 Task: Find connections with filter location Calais with filter topic #Marketswith filter profile language German with filter current company Worldpanel by Kantar with filter school Nagpur University with filter industry Market Research with filter service category Resume Writing with filter keywords title Mover
Action: Mouse moved to (491, 66)
Screenshot: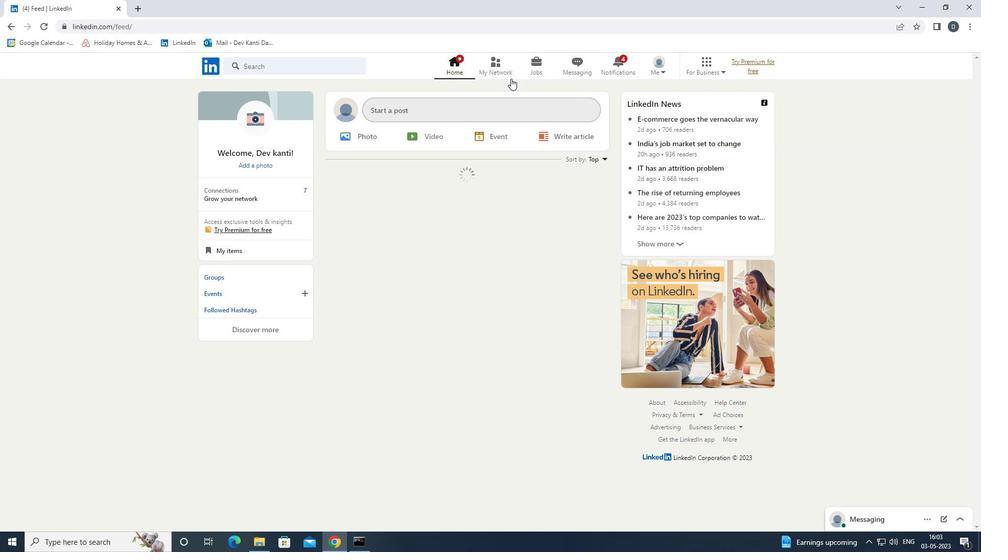 
Action: Mouse pressed left at (491, 66)
Screenshot: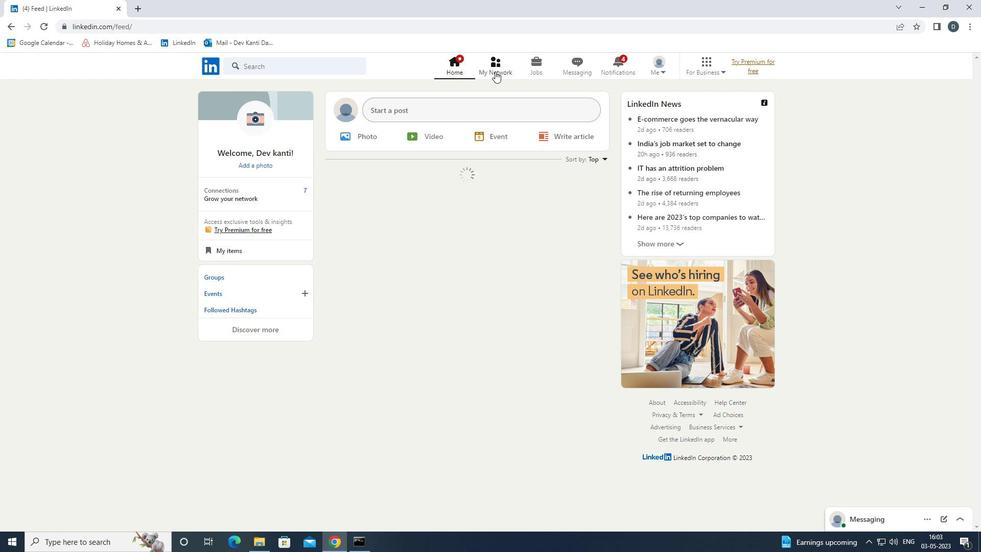 
Action: Mouse moved to (337, 121)
Screenshot: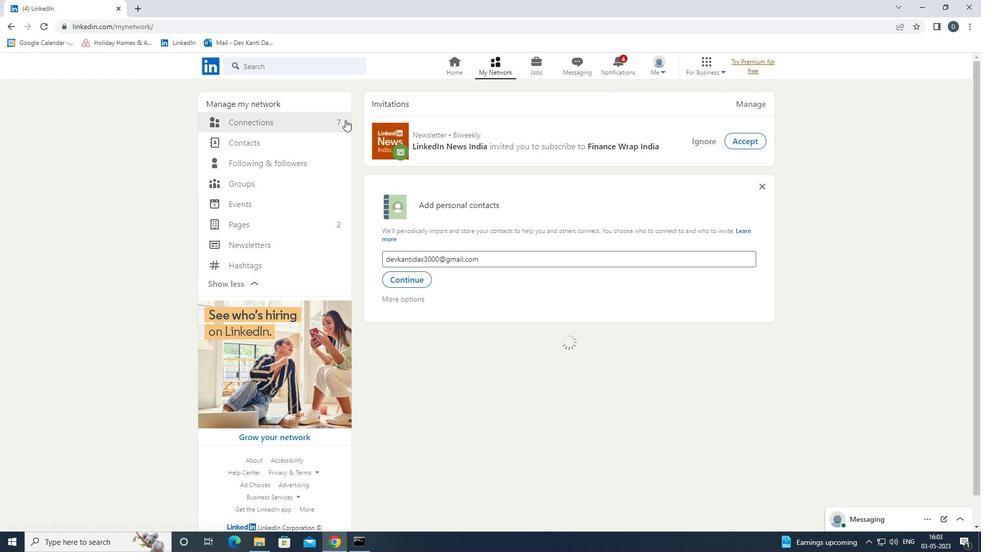 
Action: Mouse pressed left at (337, 121)
Screenshot: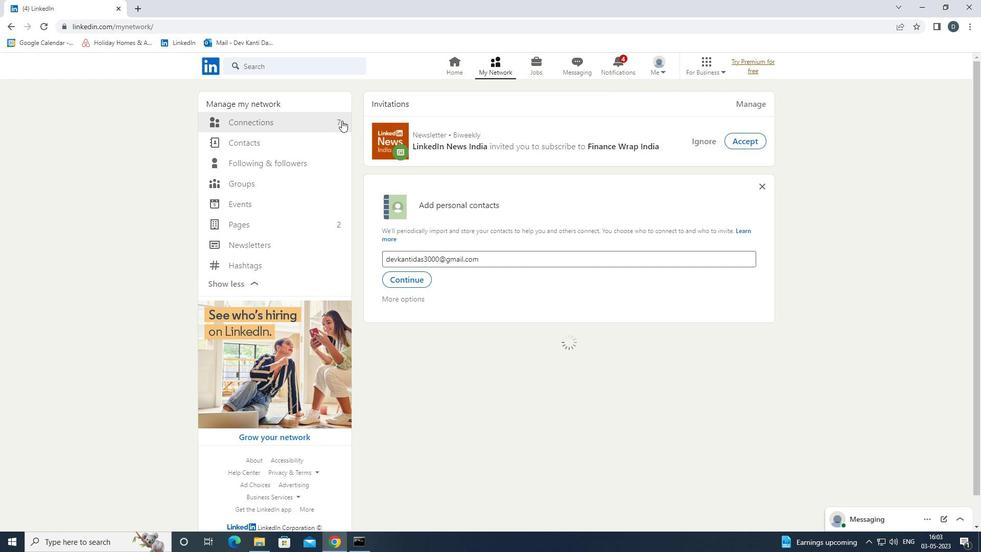 
Action: Mouse moved to (578, 118)
Screenshot: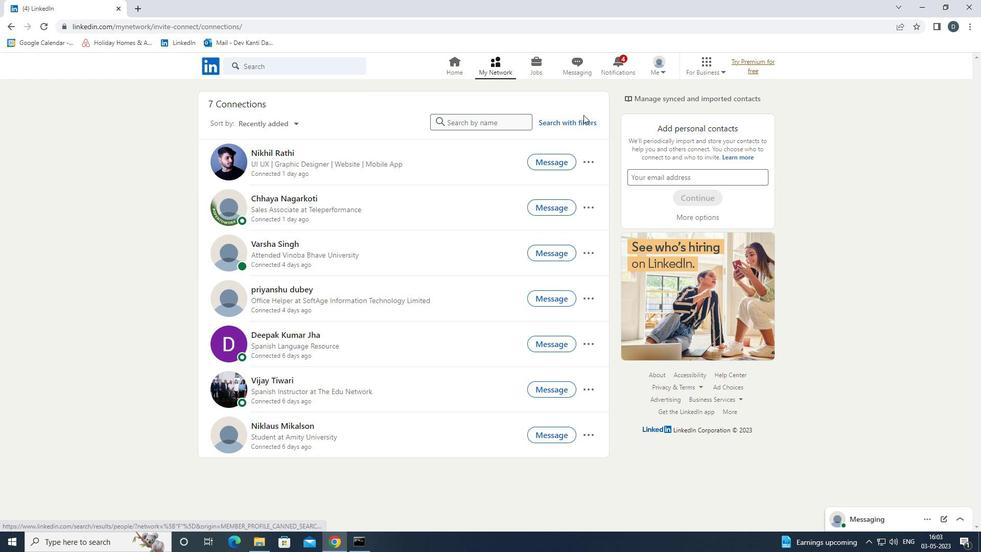 
Action: Mouse pressed left at (578, 118)
Screenshot: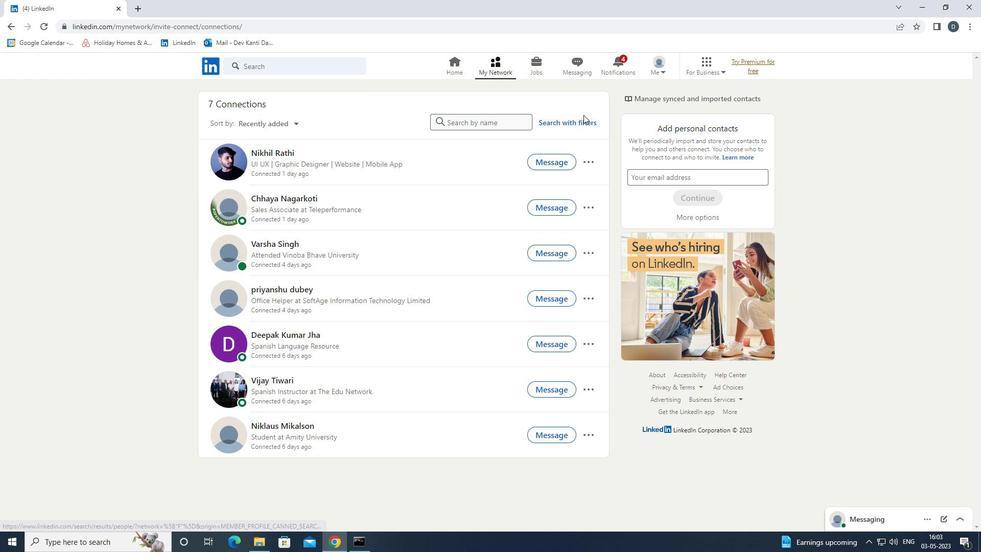
Action: Mouse moved to (518, 94)
Screenshot: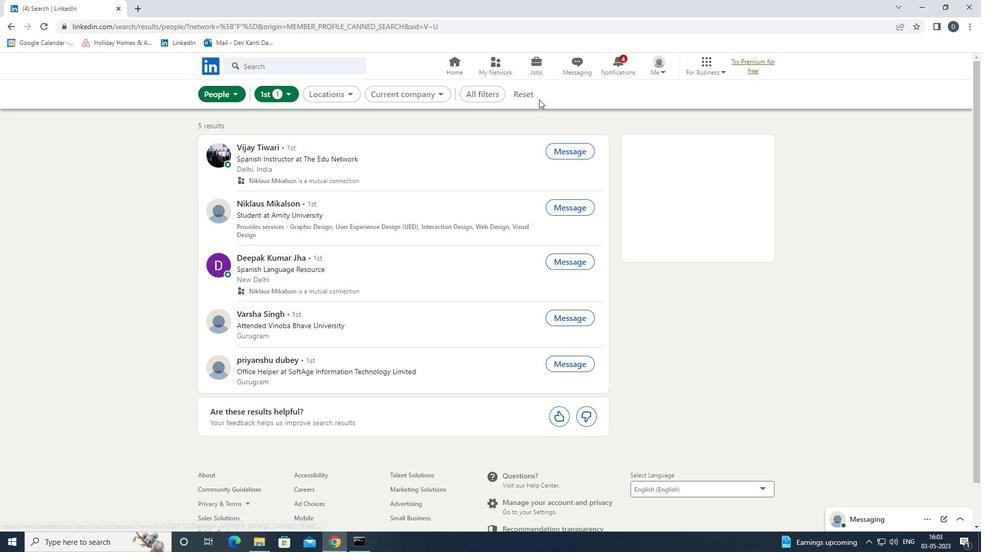 
Action: Mouse pressed left at (518, 94)
Screenshot: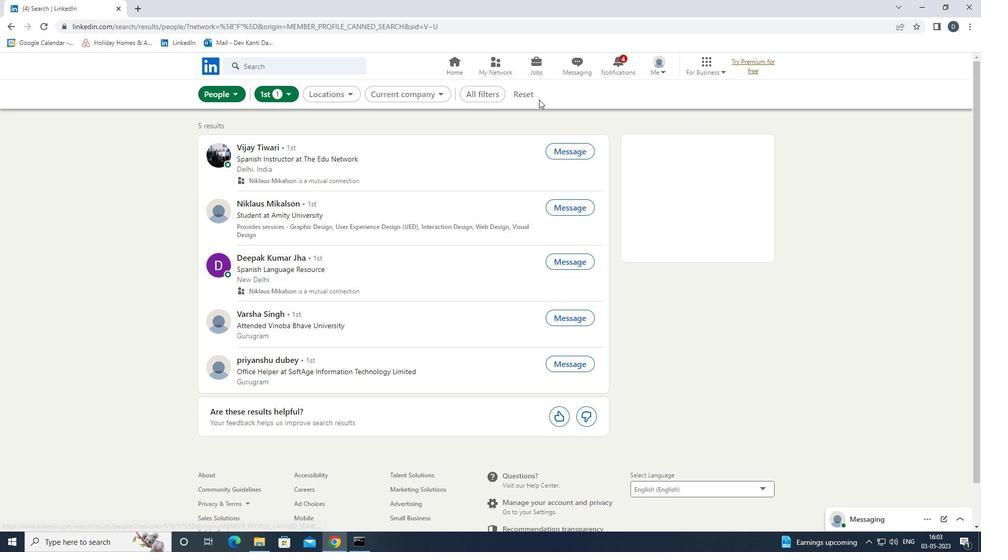 
Action: Mouse moved to (516, 96)
Screenshot: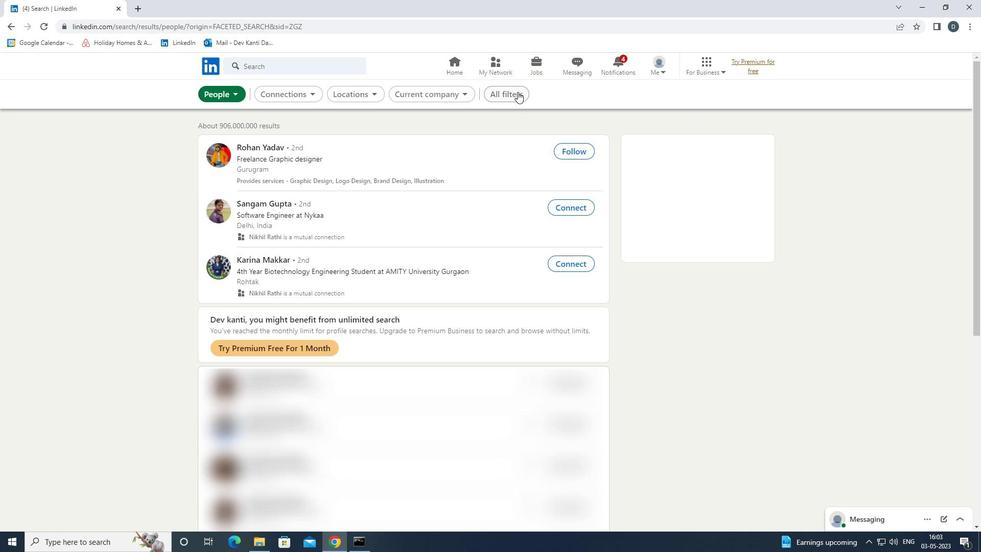 
Action: Mouse pressed left at (516, 96)
Screenshot: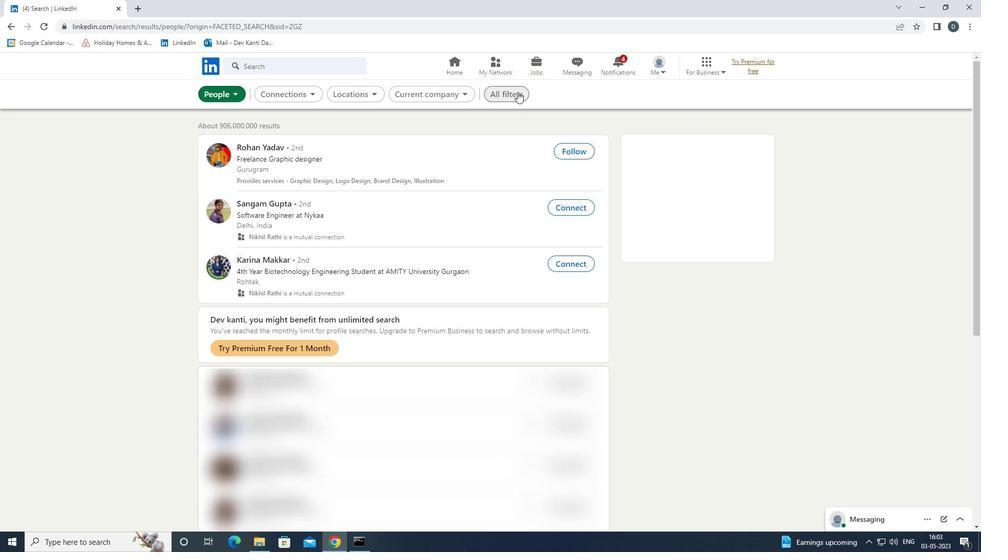 
Action: Mouse moved to (832, 314)
Screenshot: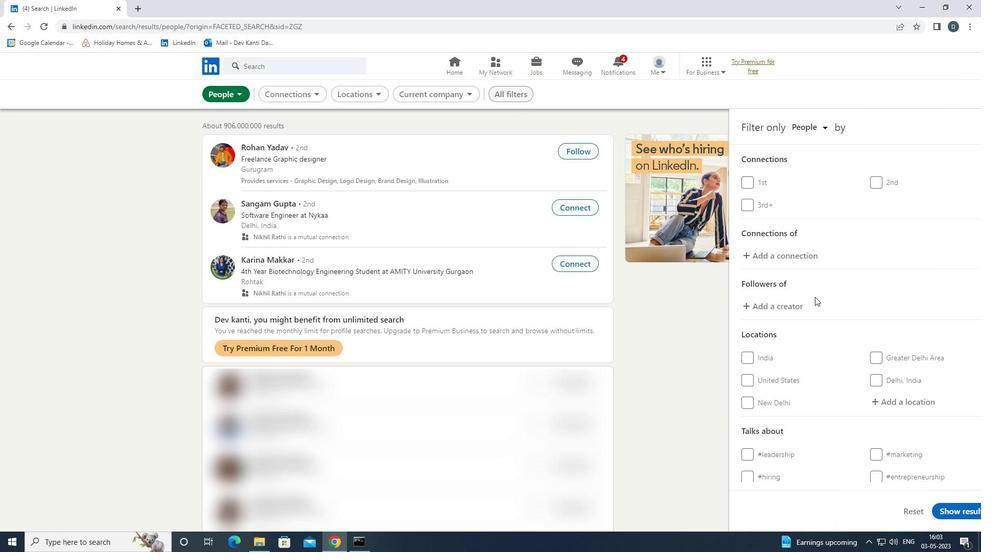 
Action: Mouse scrolled (832, 314) with delta (0, 0)
Screenshot: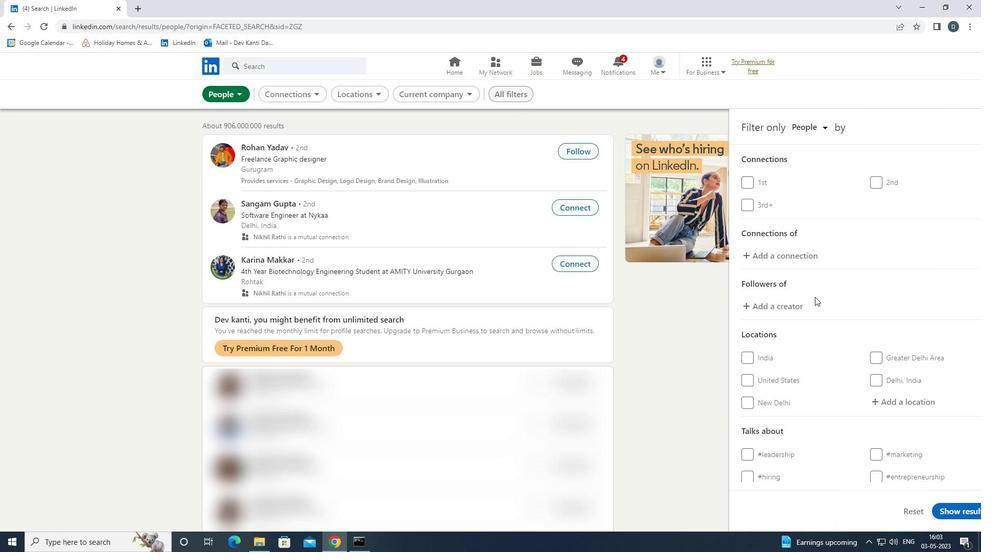 
Action: Mouse moved to (833, 315)
Screenshot: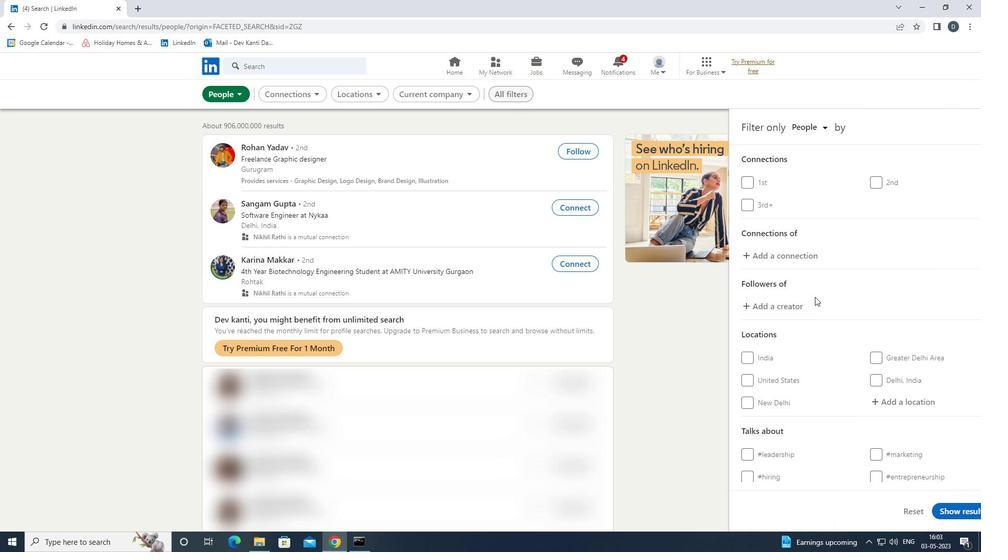 
Action: Mouse scrolled (833, 315) with delta (0, 0)
Screenshot: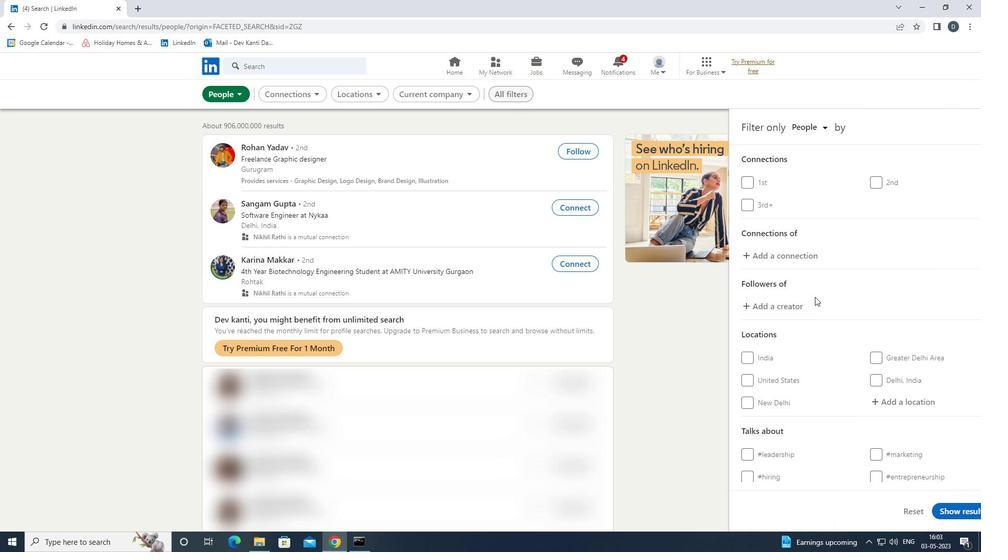 
Action: Mouse moved to (890, 290)
Screenshot: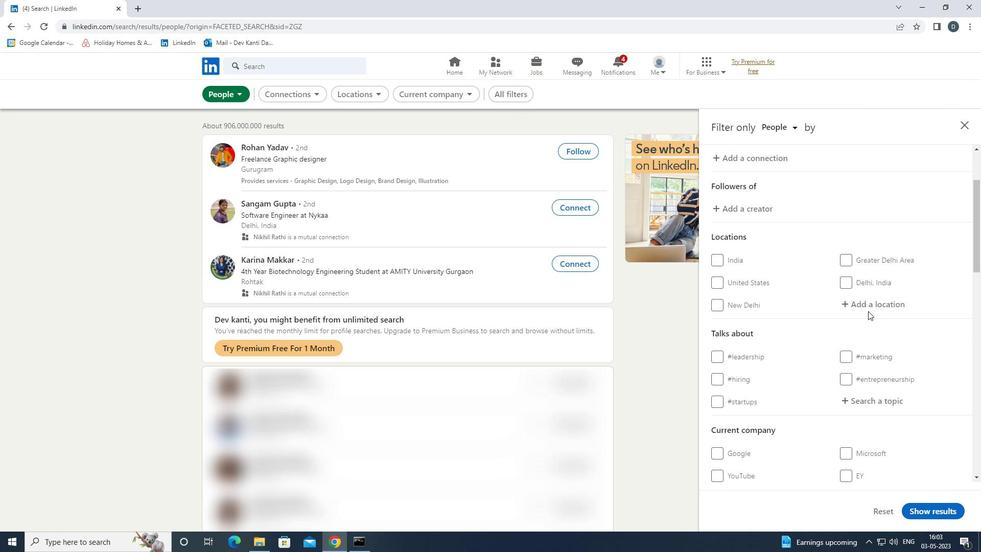 
Action: Mouse pressed left at (890, 290)
Screenshot: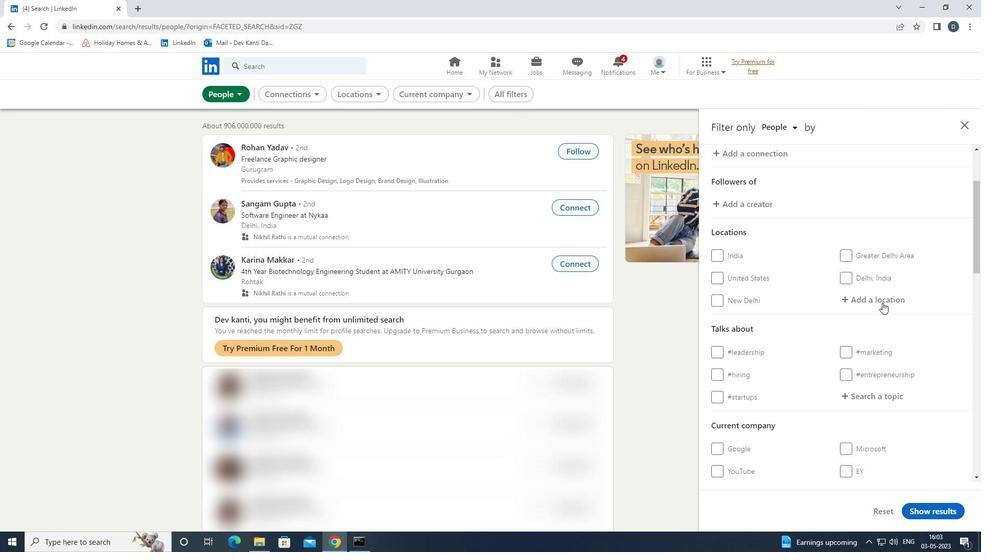 
Action: Mouse moved to (852, 300)
Screenshot: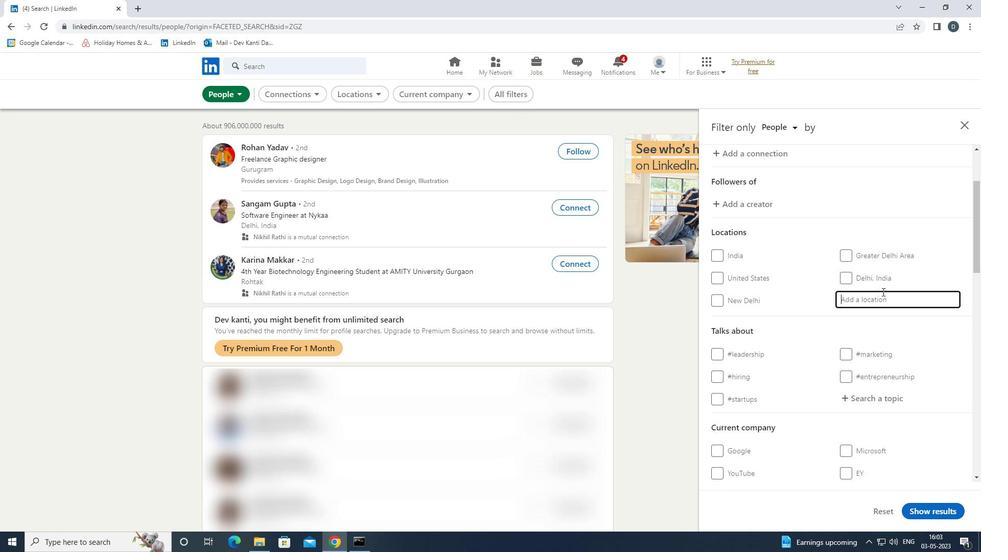 
Action: Key pressed <Key.shift>CALAIS<Key.down><Key.enter>
Screenshot: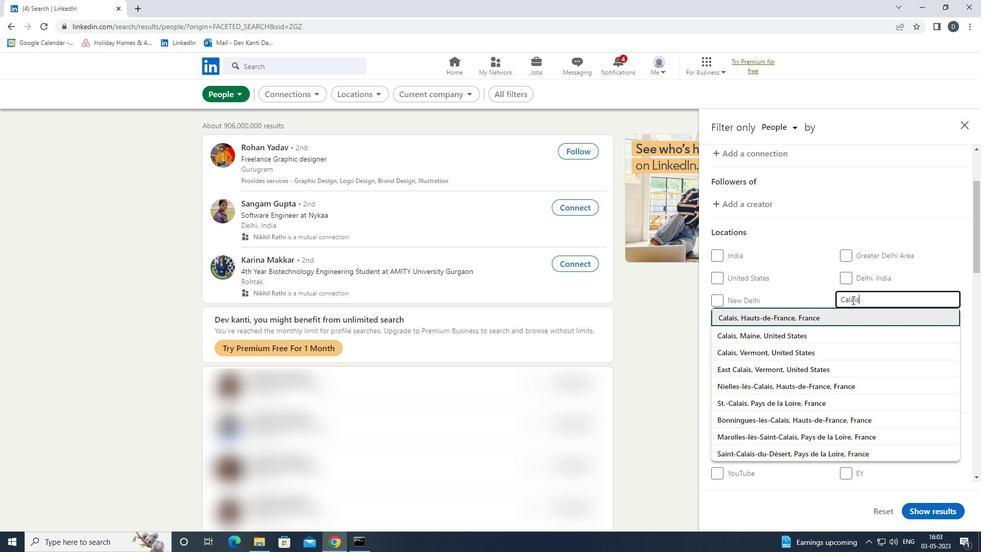 
Action: Mouse moved to (852, 427)
Screenshot: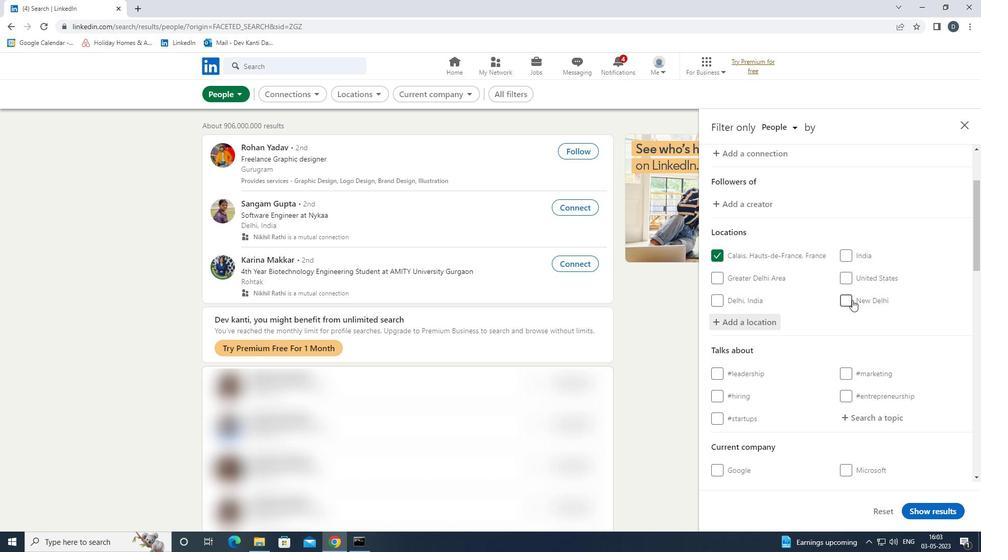 
Action: Mouse scrolled (852, 426) with delta (0, 0)
Screenshot: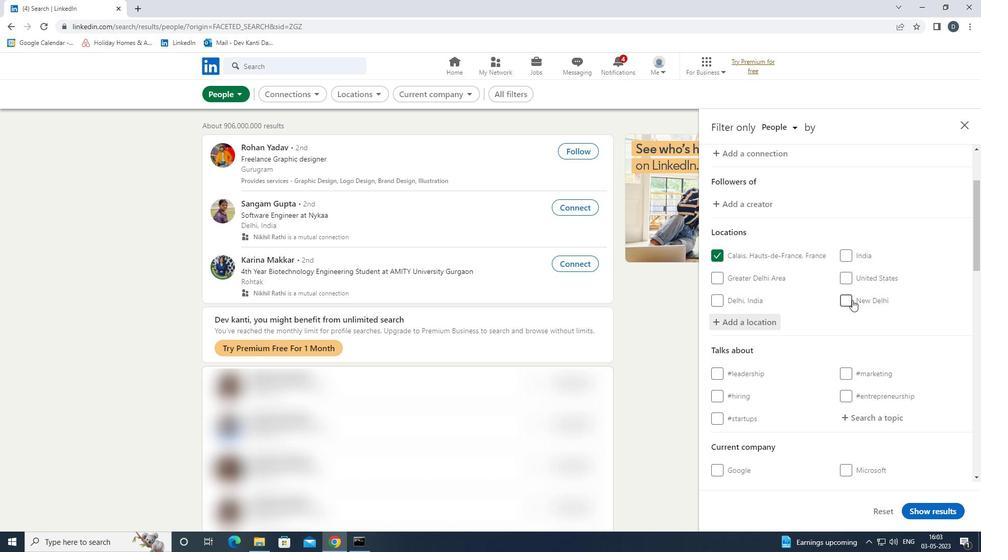 
Action: Mouse moved to (870, 369)
Screenshot: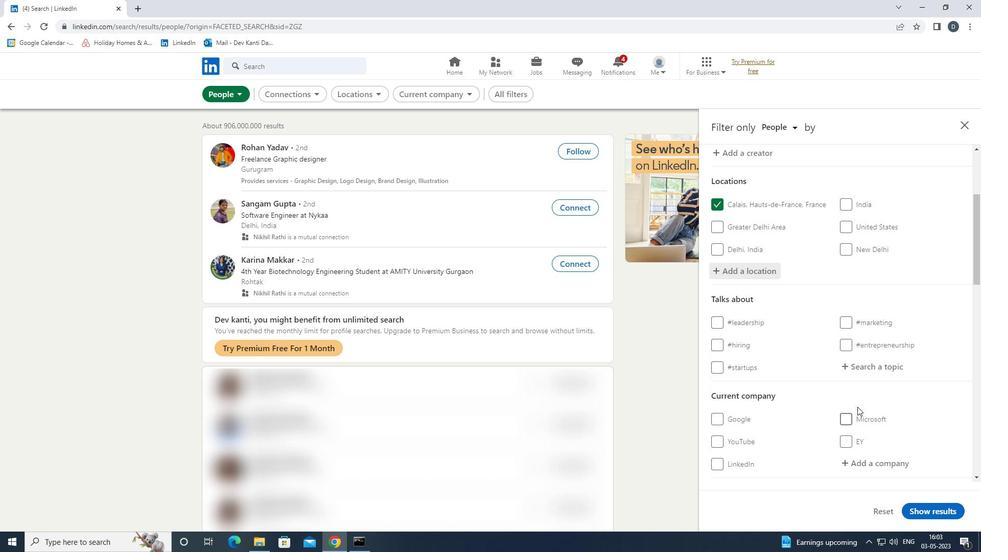 
Action: Mouse pressed left at (870, 369)
Screenshot: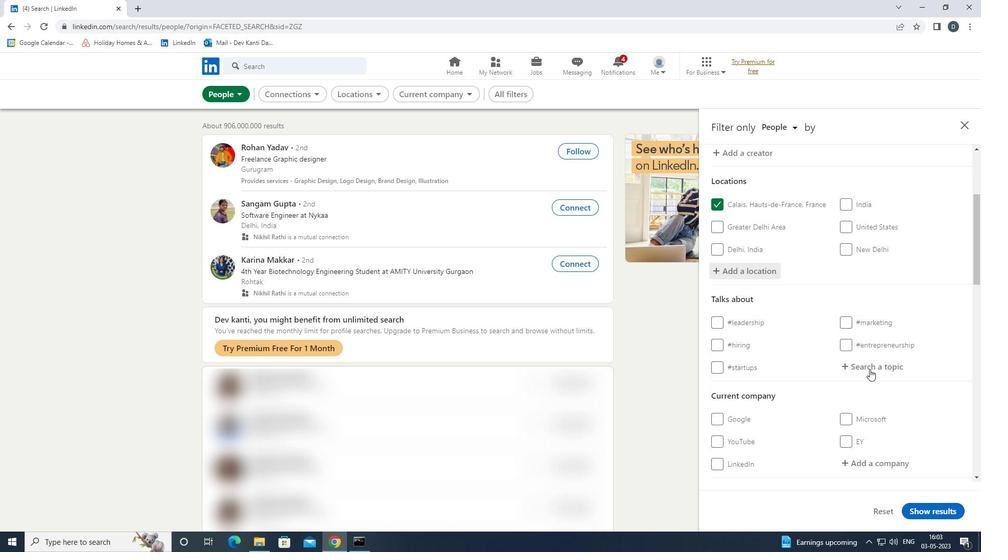 
Action: Key pressed <Key.shift>MARKETS<Key.down><Key.enter>
Screenshot: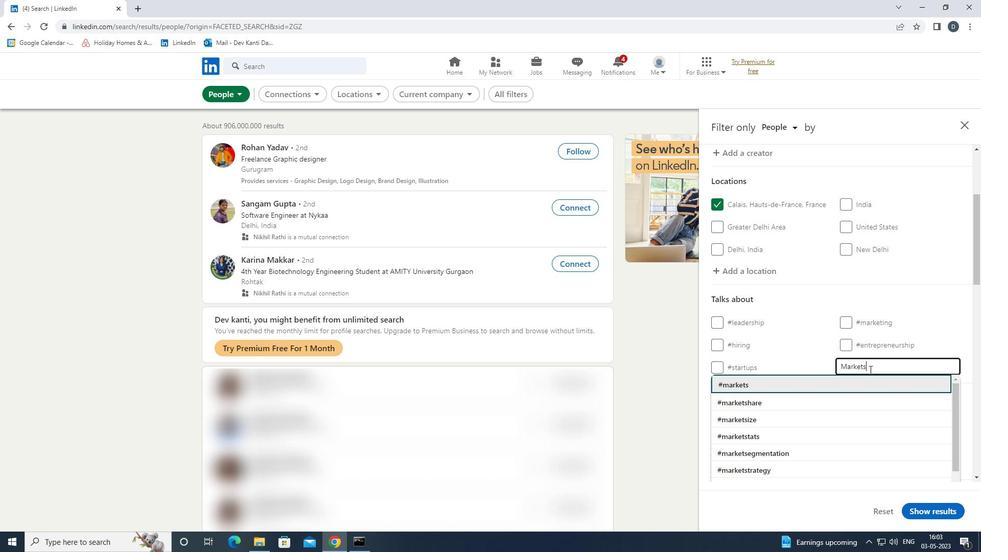 
Action: Mouse moved to (872, 372)
Screenshot: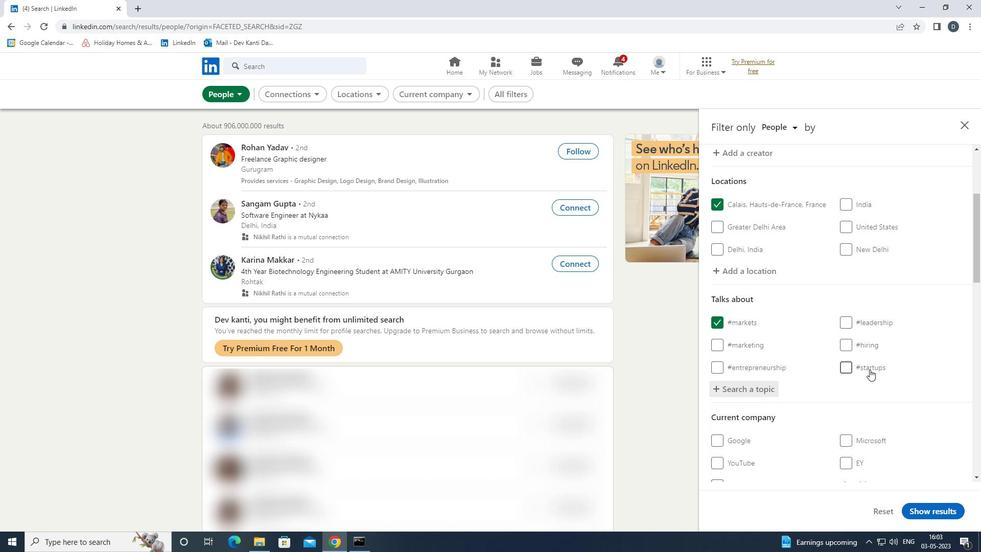 
Action: Mouse scrolled (872, 371) with delta (0, 0)
Screenshot: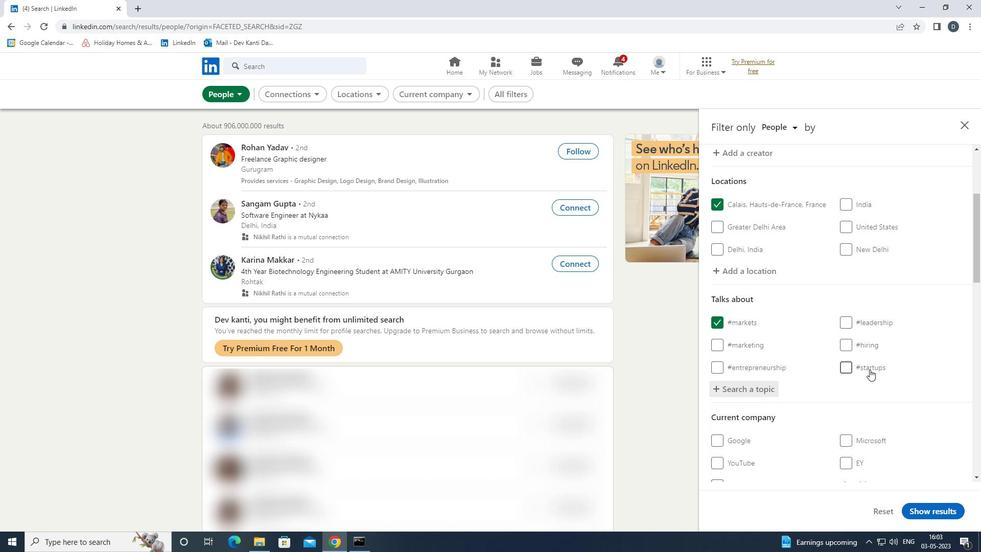 
Action: Mouse moved to (873, 373)
Screenshot: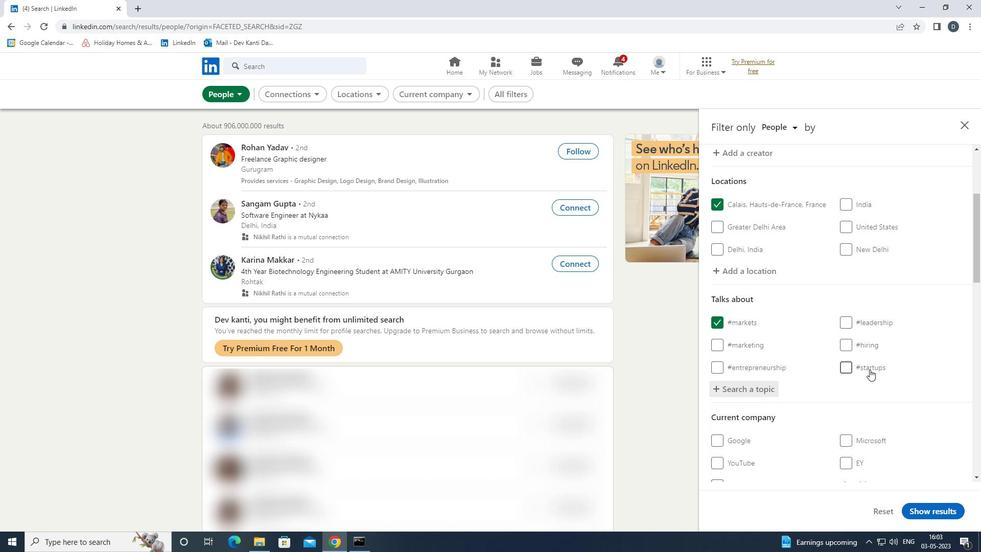 
Action: Mouse scrolled (873, 372) with delta (0, 0)
Screenshot: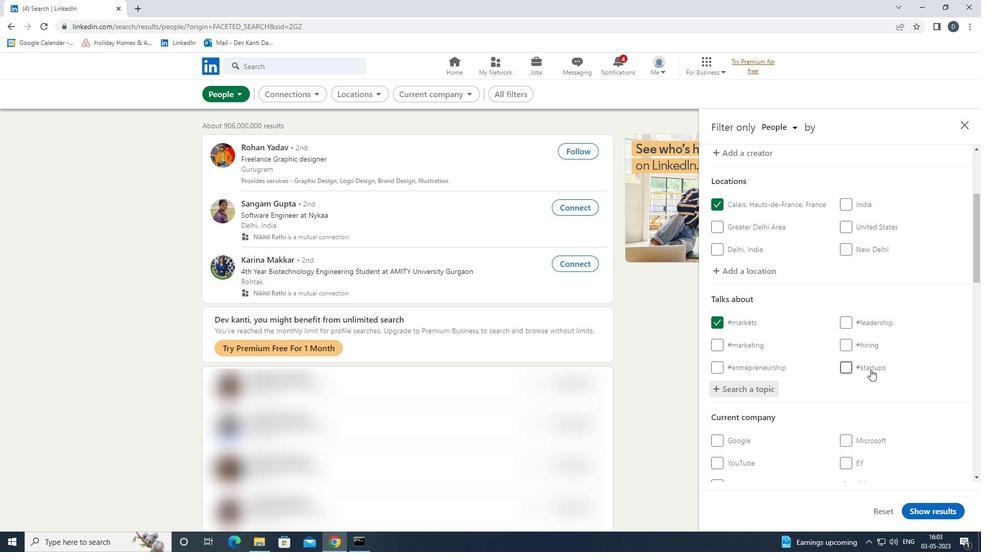 
Action: Mouse scrolled (873, 372) with delta (0, 0)
Screenshot: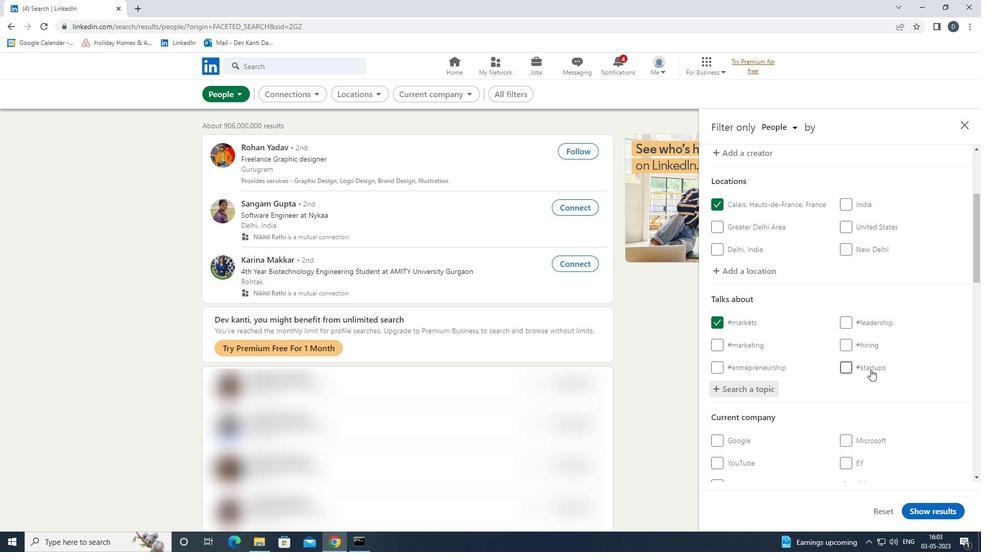
Action: Mouse scrolled (873, 372) with delta (0, 0)
Screenshot: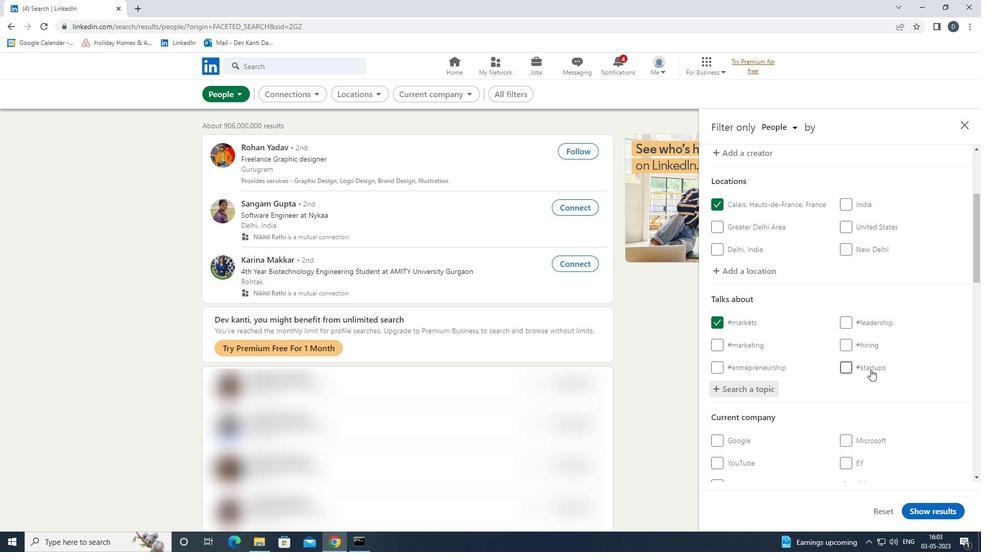 
Action: Mouse moved to (873, 373)
Screenshot: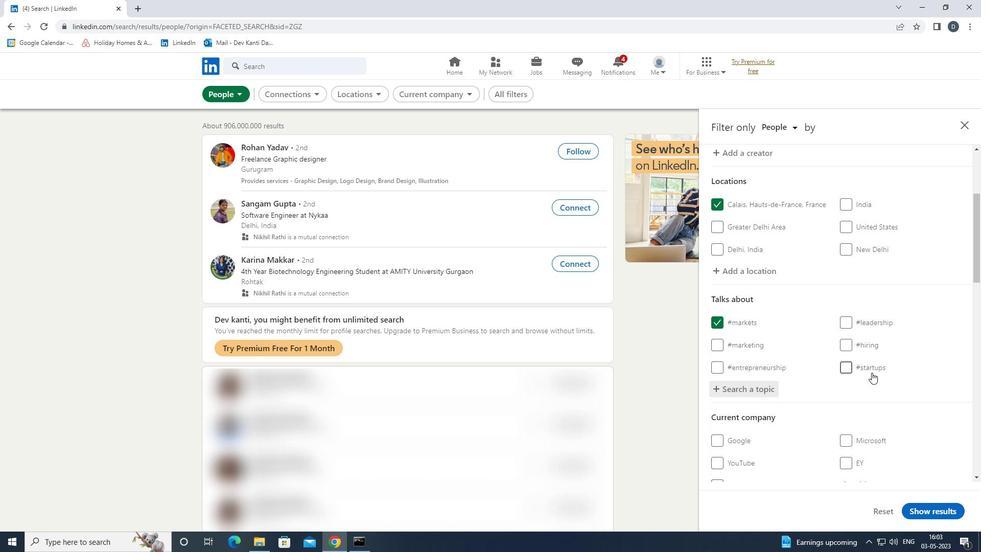 
Action: Mouse scrolled (873, 372) with delta (0, 0)
Screenshot: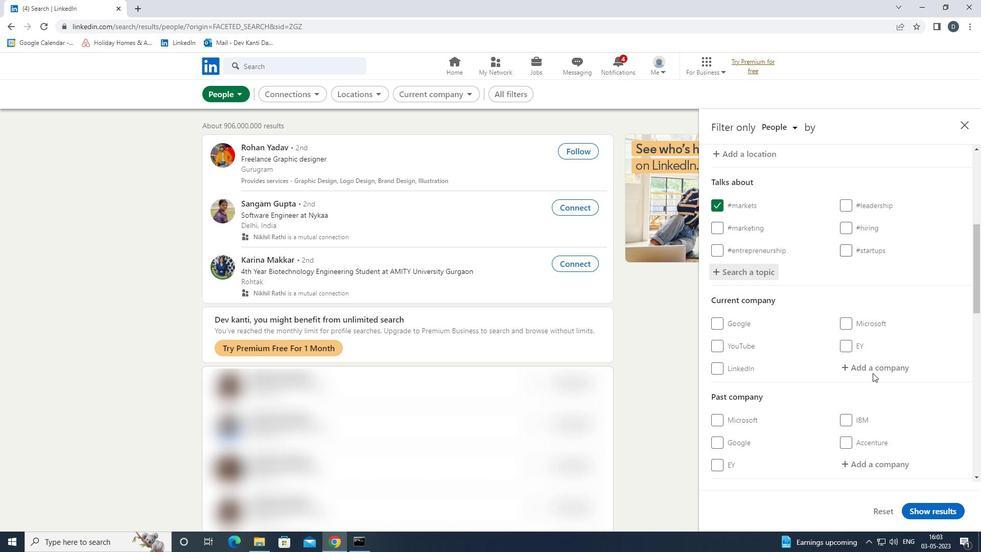 
Action: Mouse scrolled (873, 372) with delta (0, 0)
Screenshot: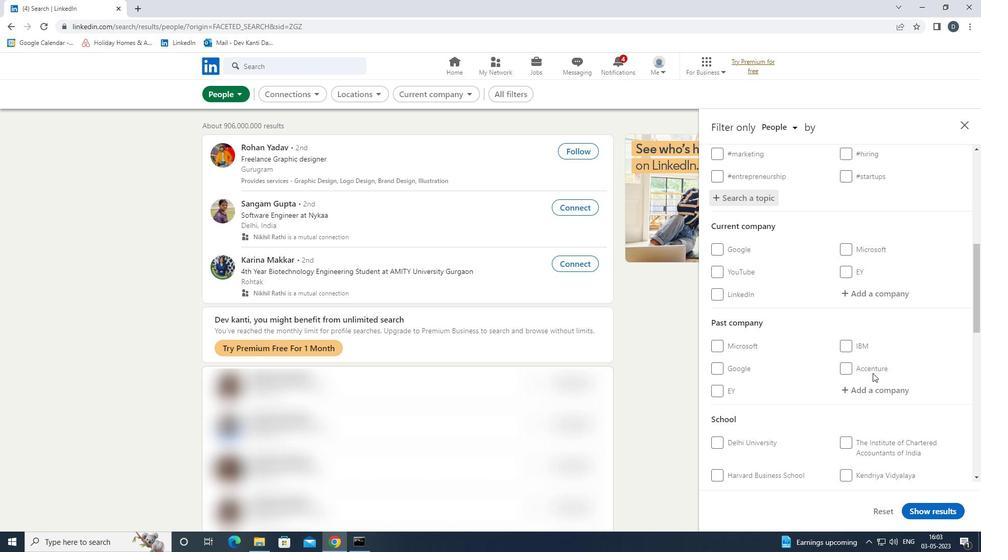
Action: Mouse moved to (772, 350)
Screenshot: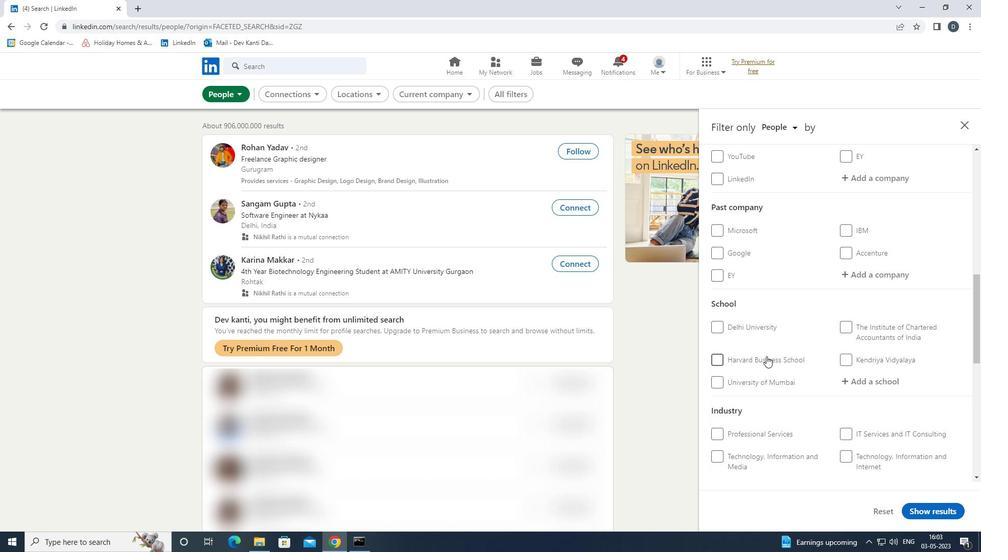 
Action: Mouse scrolled (772, 350) with delta (0, 0)
Screenshot: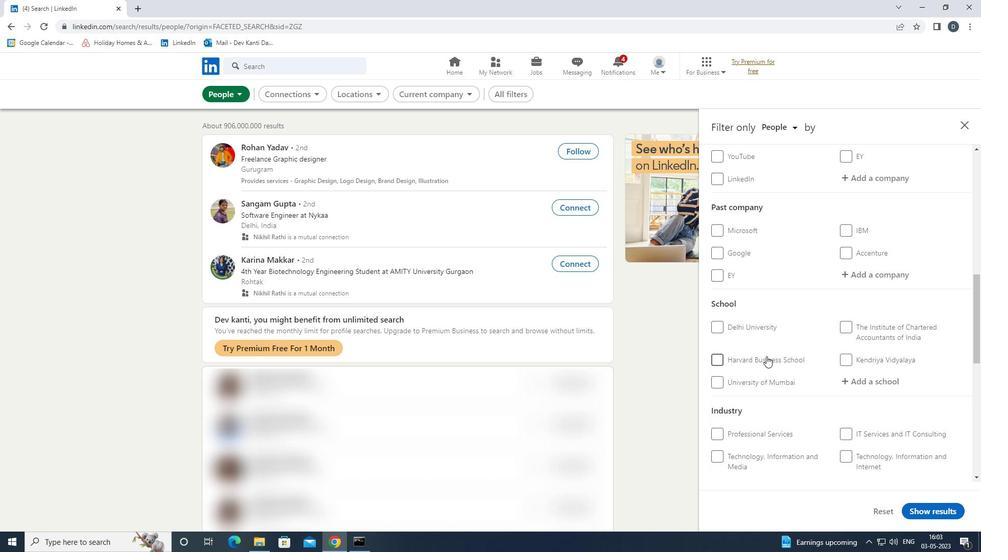 
Action: Mouse moved to (774, 352)
Screenshot: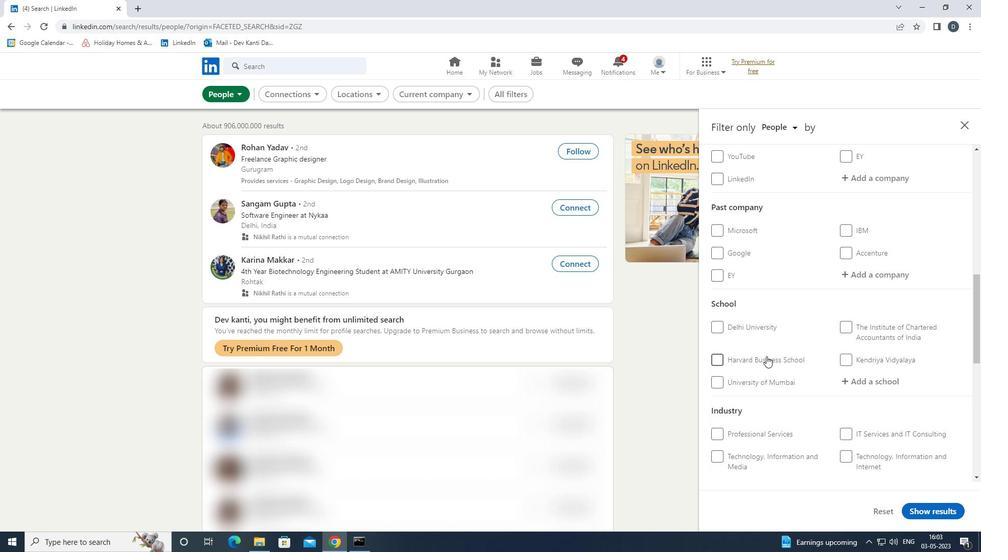 
Action: Mouse scrolled (774, 351) with delta (0, 0)
Screenshot: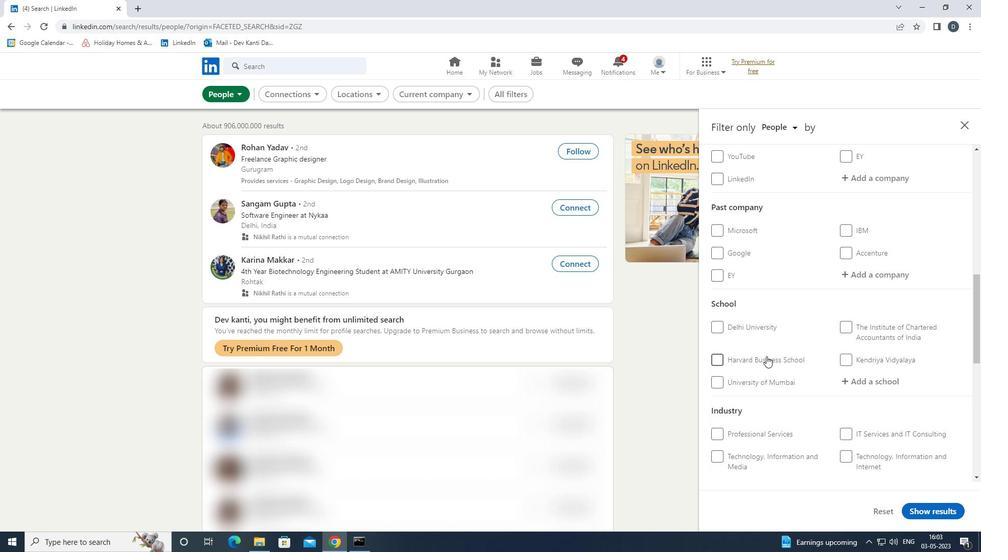 
Action: Mouse moved to (736, 419)
Screenshot: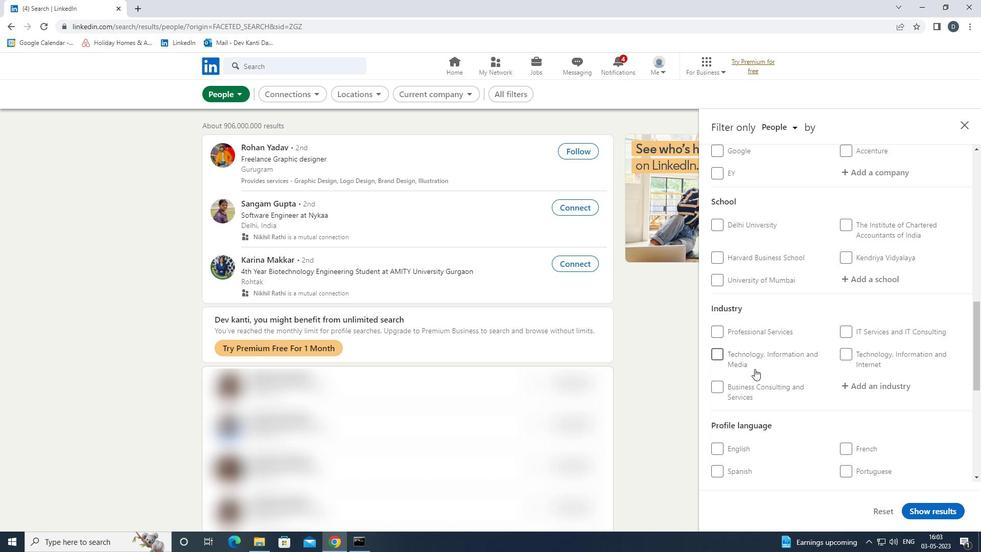 
Action: Mouse scrolled (736, 419) with delta (0, 0)
Screenshot: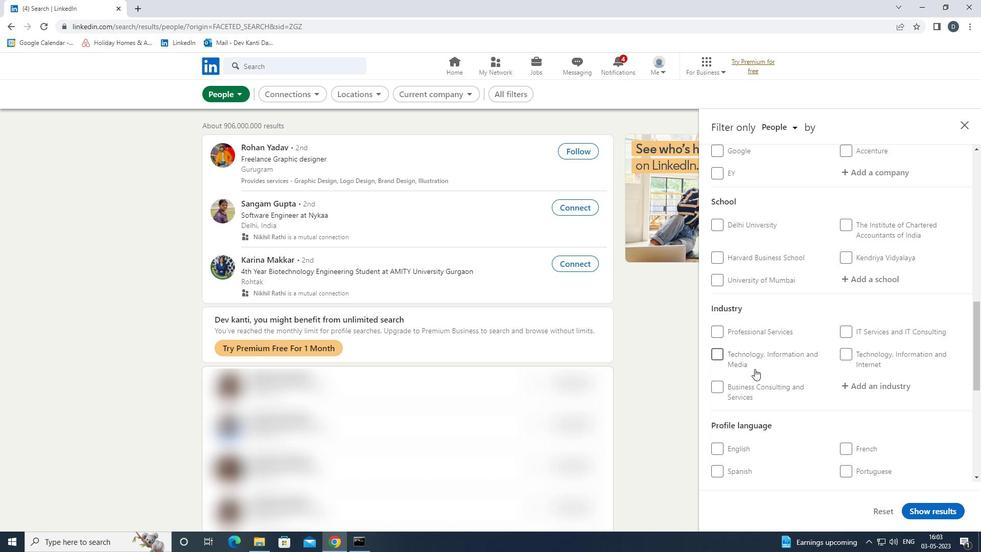 
Action: Mouse moved to (736, 420)
Screenshot: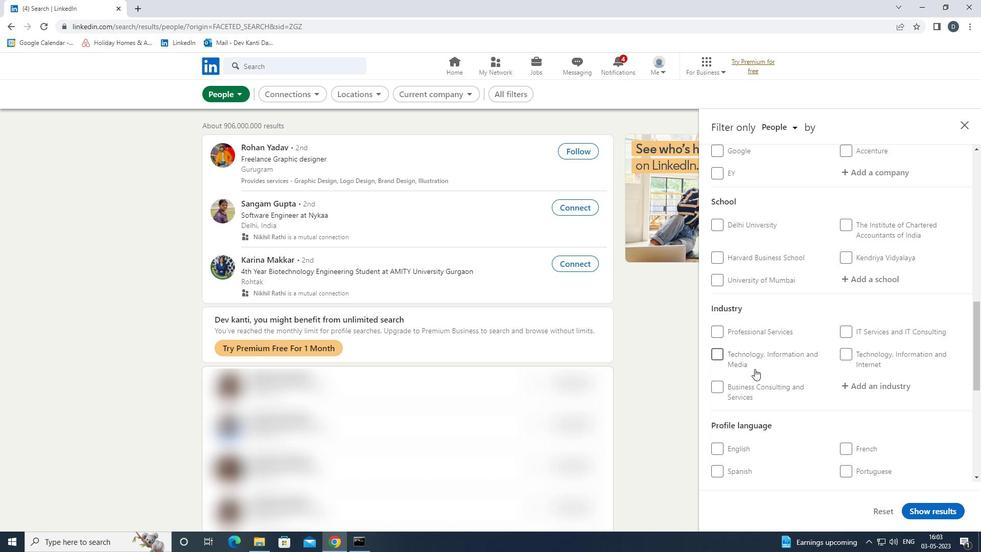 
Action: Mouse scrolled (736, 419) with delta (0, 0)
Screenshot: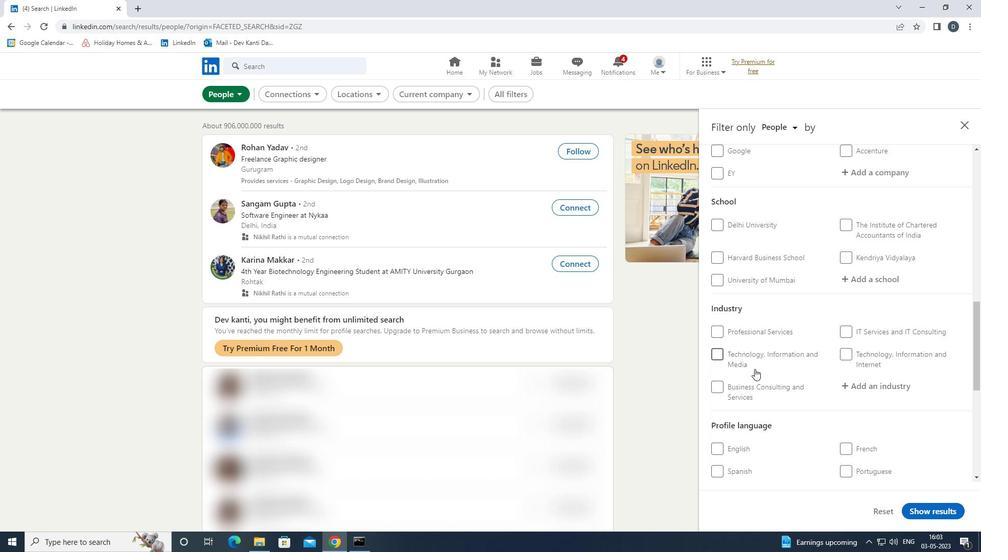 
Action: Mouse moved to (740, 395)
Screenshot: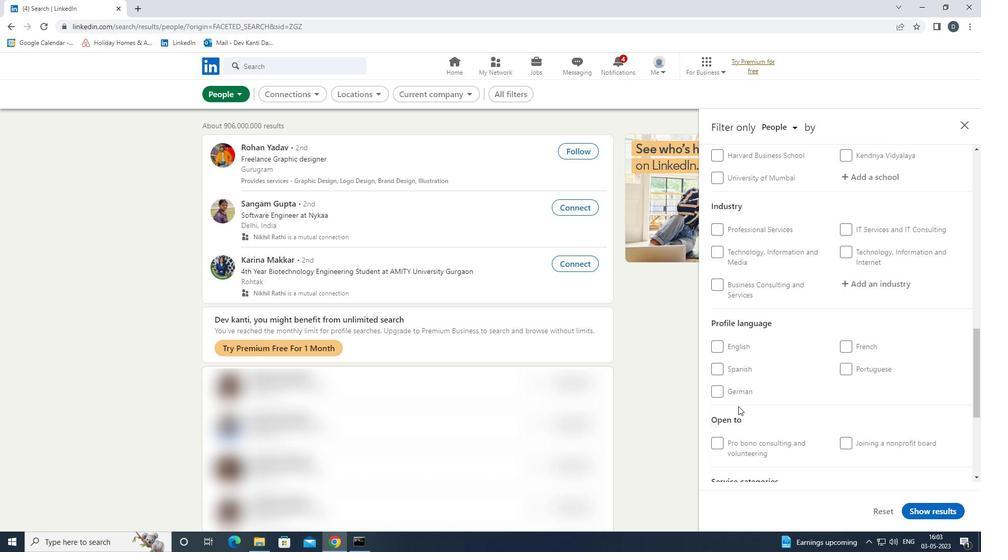
Action: Mouse pressed left at (740, 395)
Screenshot: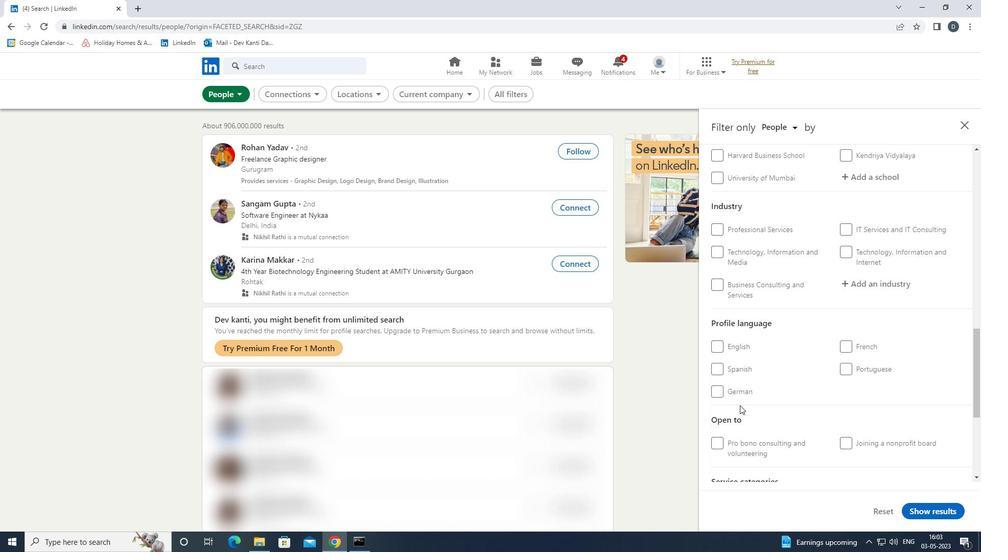 
Action: Mouse moved to (744, 395)
Screenshot: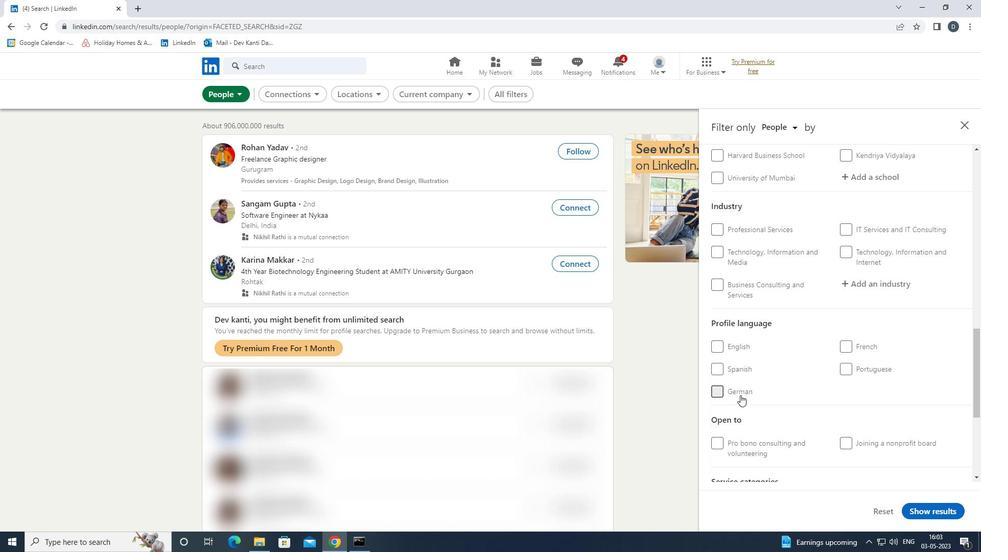 
Action: Mouse scrolled (744, 395) with delta (0, 0)
Screenshot: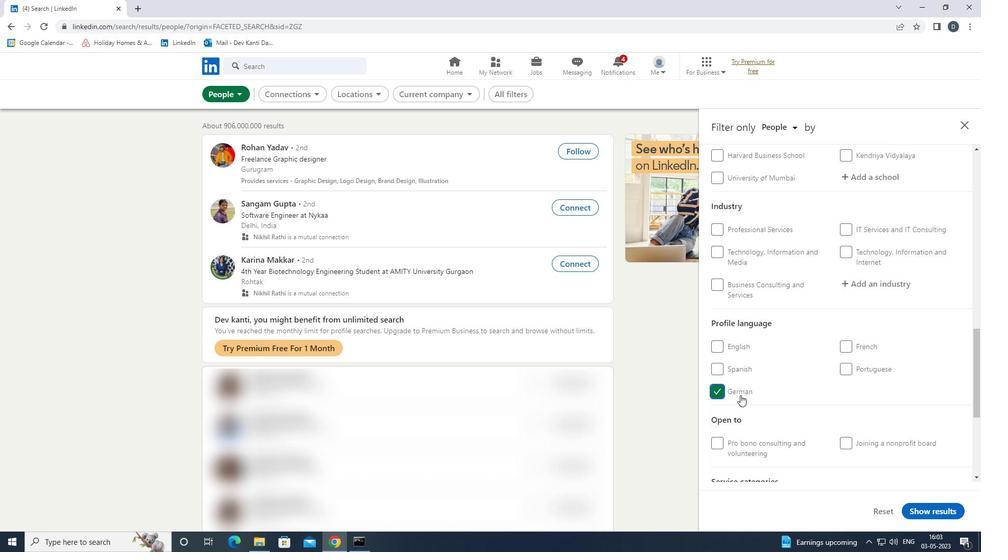 
Action: Mouse scrolled (744, 395) with delta (0, 0)
Screenshot: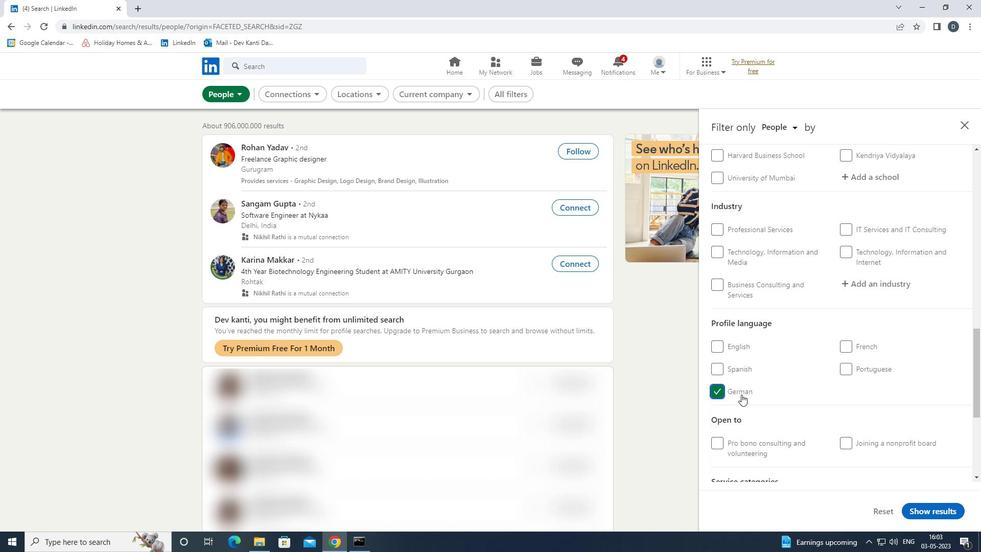 
Action: Mouse scrolled (744, 395) with delta (0, 0)
Screenshot: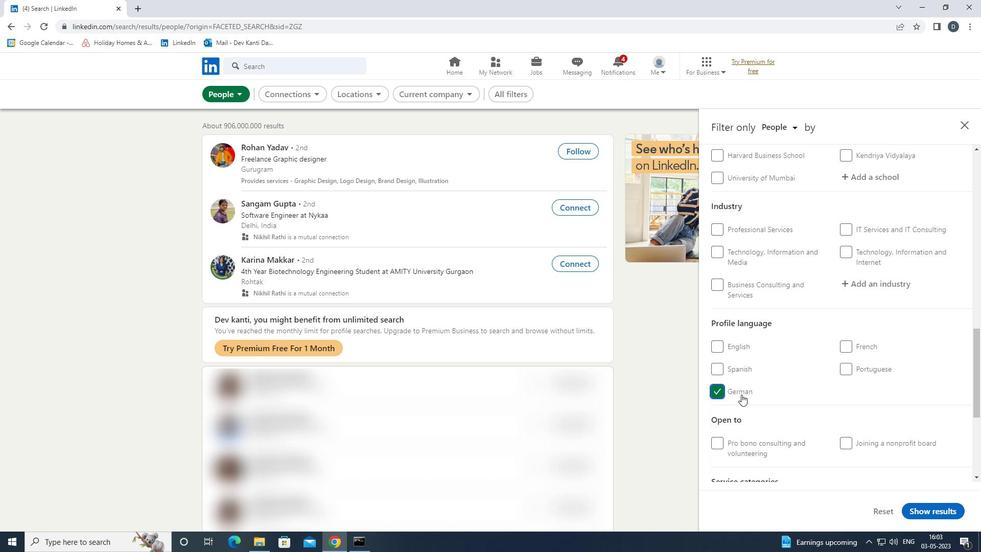 
Action: Mouse scrolled (744, 395) with delta (0, 0)
Screenshot: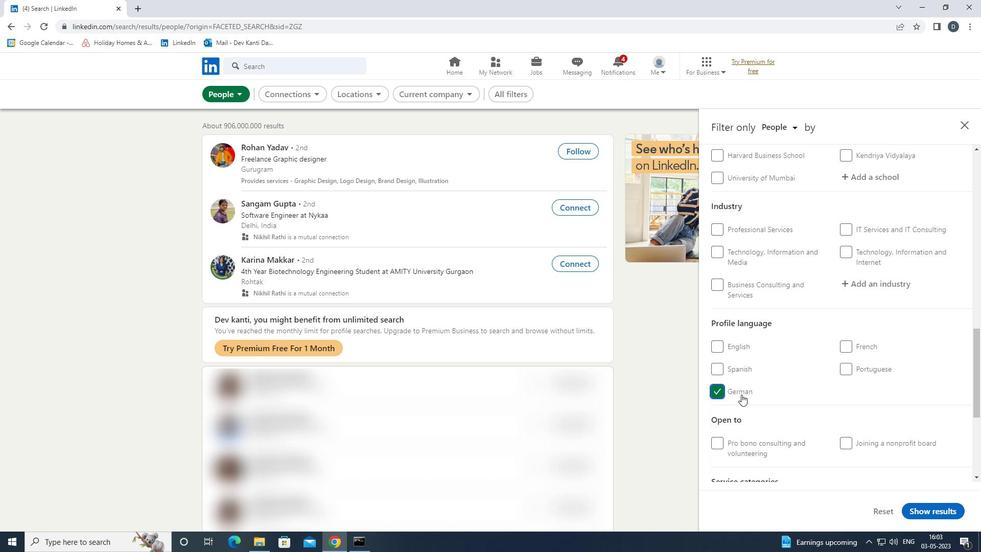
Action: Mouse moved to (746, 395)
Screenshot: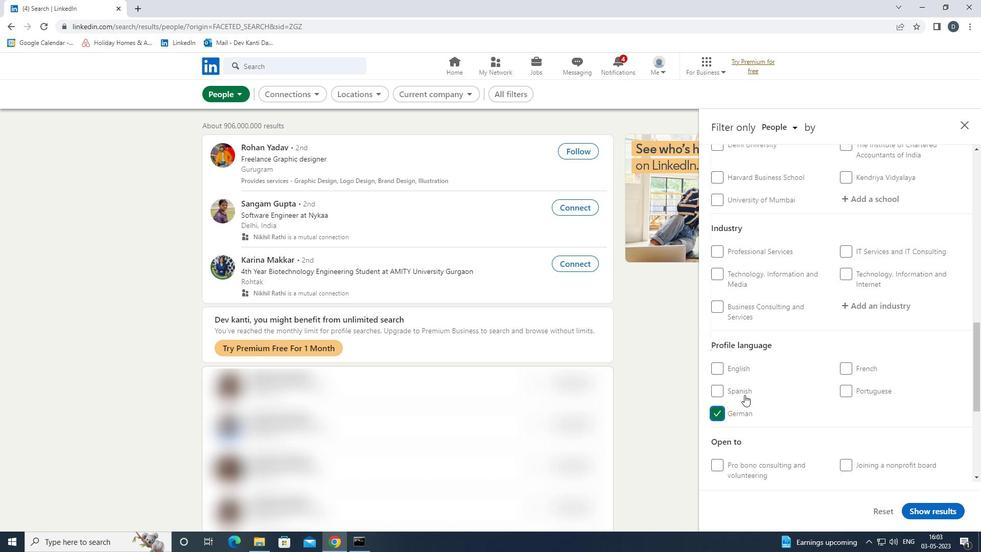 
Action: Mouse scrolled (746, 395) with delta (0, 0)
Screenshot: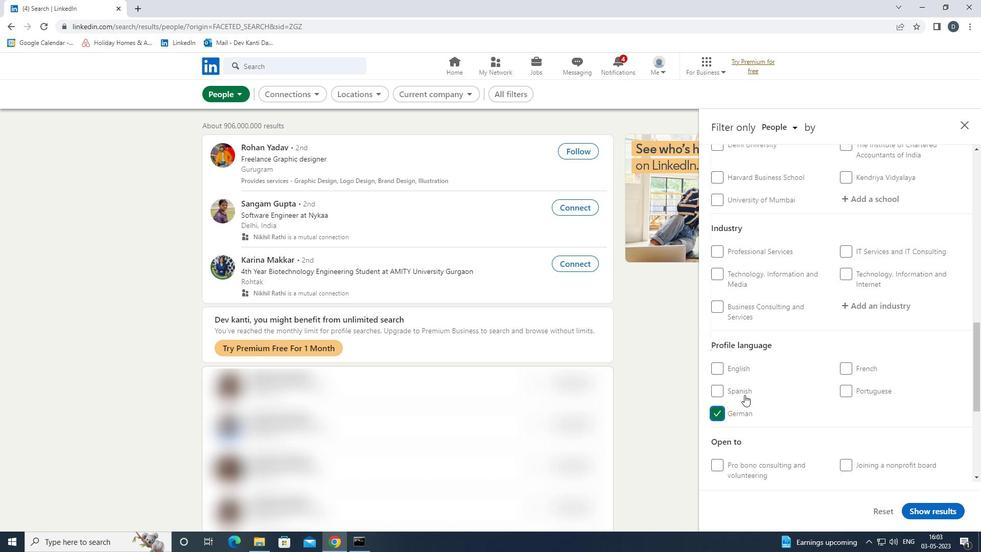 
Action: Mouse moved to (747, 391)
Screenshot: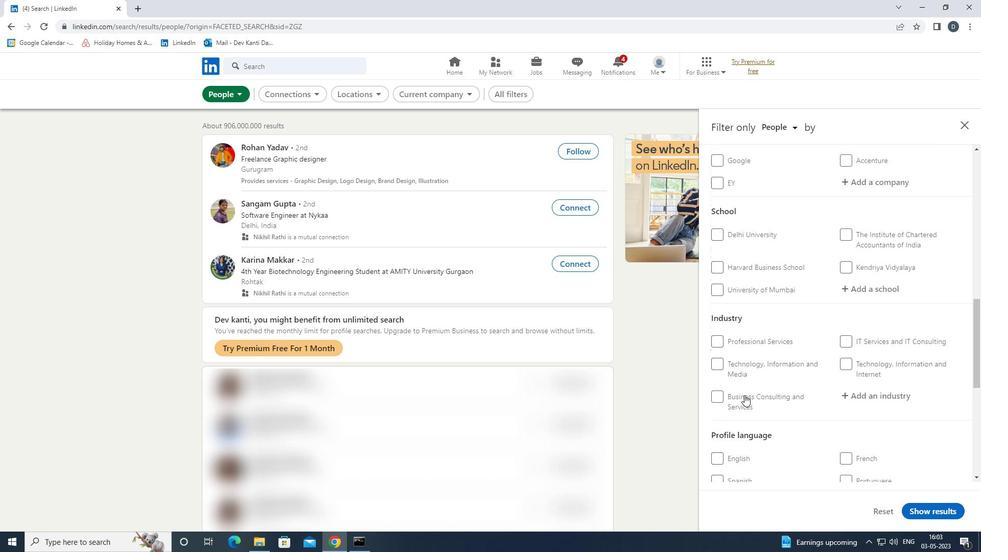 
Action: Mouse scrolled (747, 392) with delta (0, 0)
Screenshot: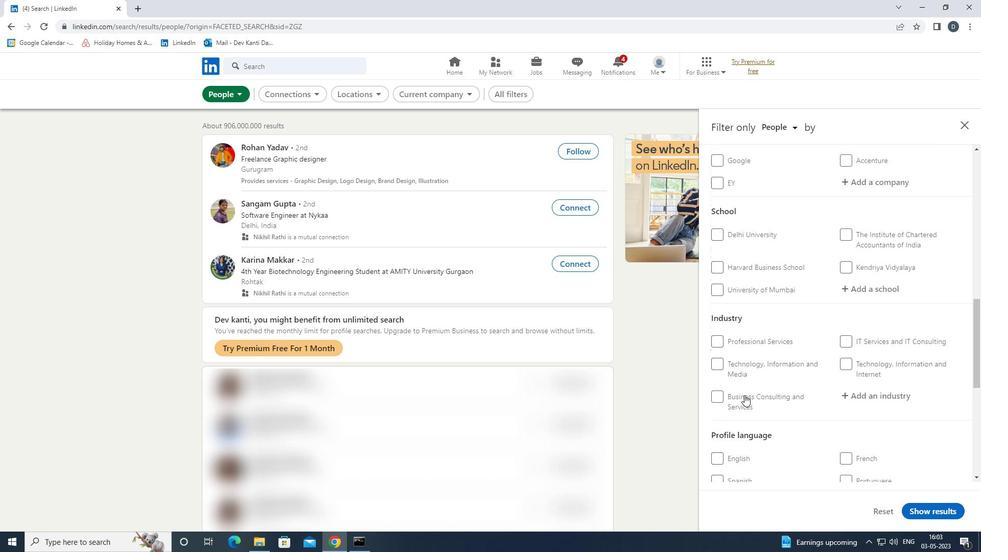 
Action: Mouse moved to (869, 280)
Screenshot: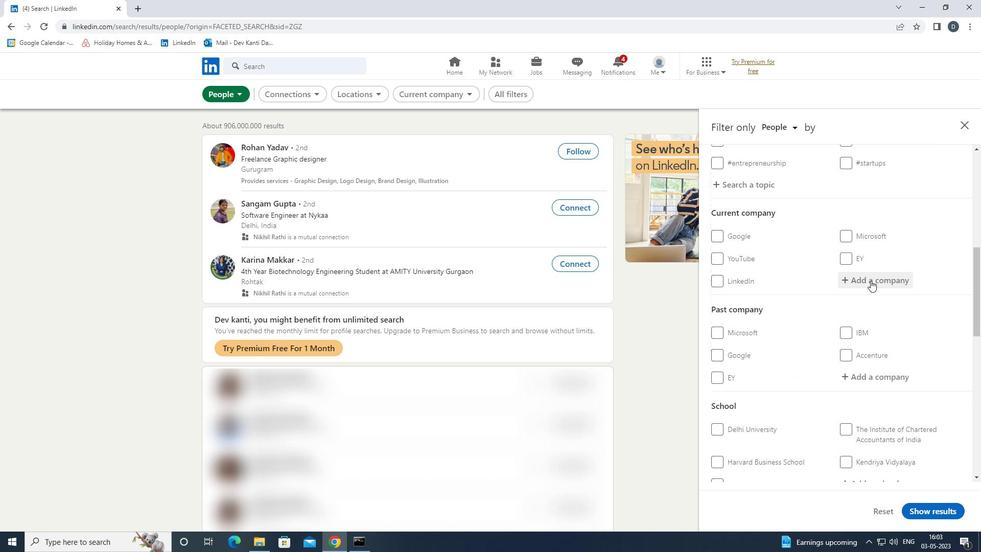 
Action: Mouse pressed left at (869, 280)
Screenshot: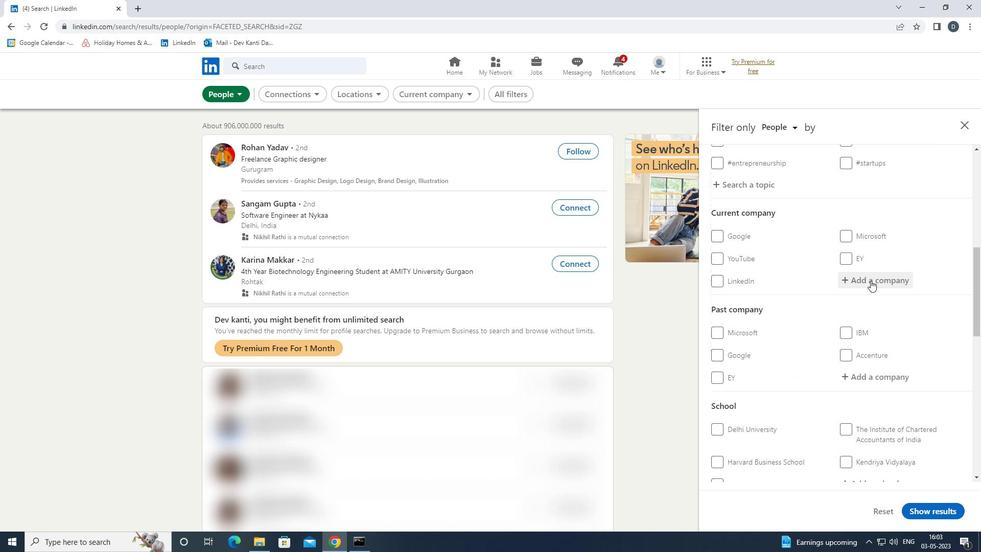 
Action: Mouse moved to (827, 292)
Screenshot: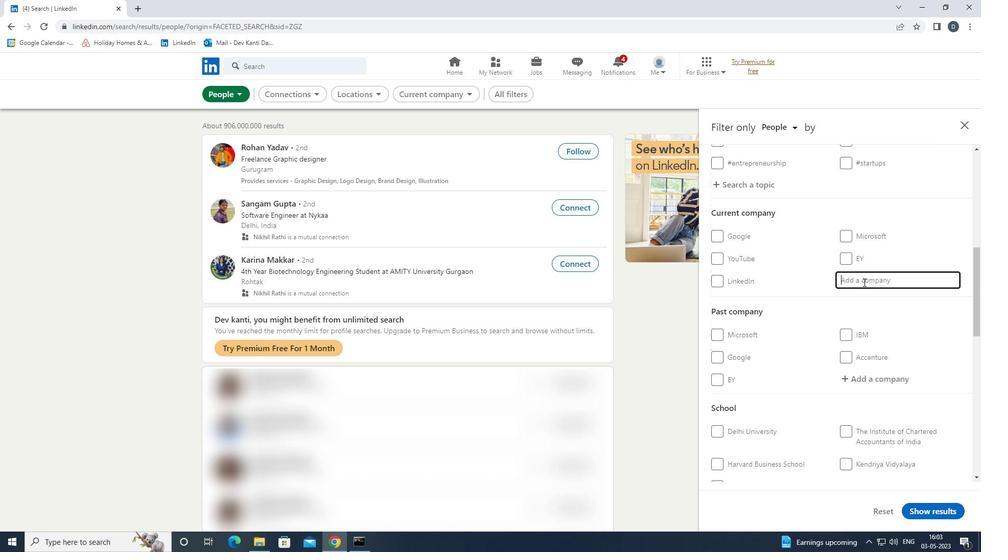 
Action: Key pressed <Key.shift><Key.shift><Key.shift>WORLDPANEL
Screenshot: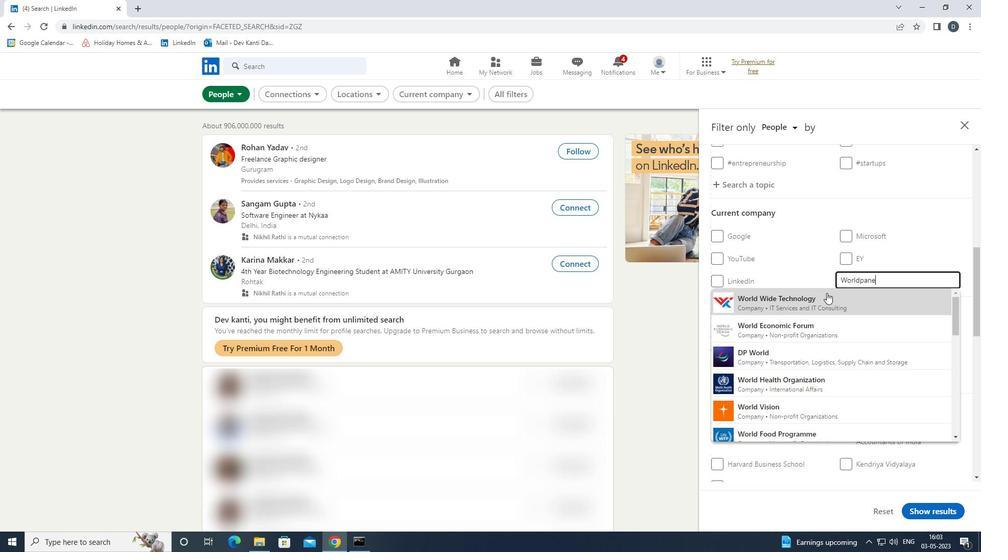 
Action: Mouse moved to (827, 293)
Screenshot: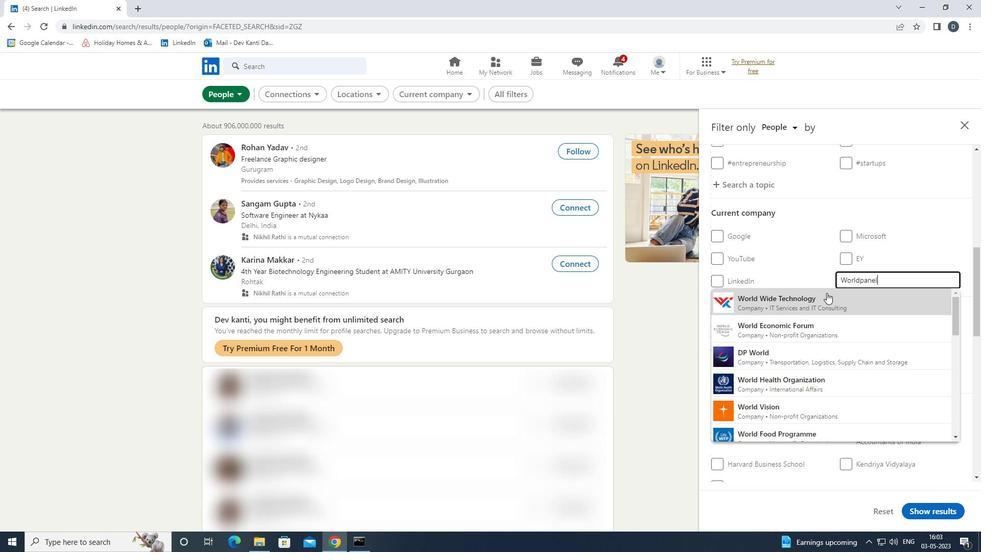 
Action: Key pressed <Key.down><Key.enter>
Screenshot: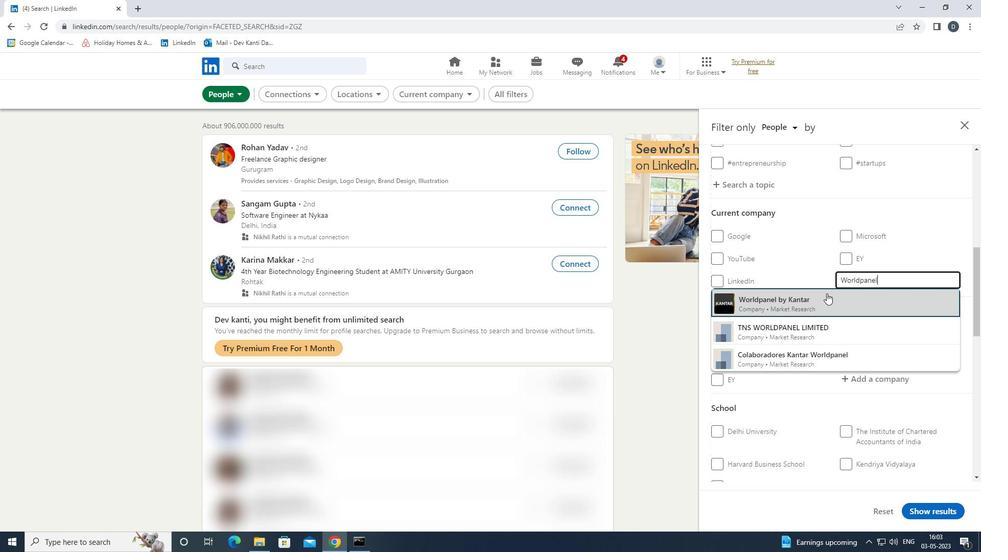 
Action: Mouse moved to (803, 286)
Screenshot: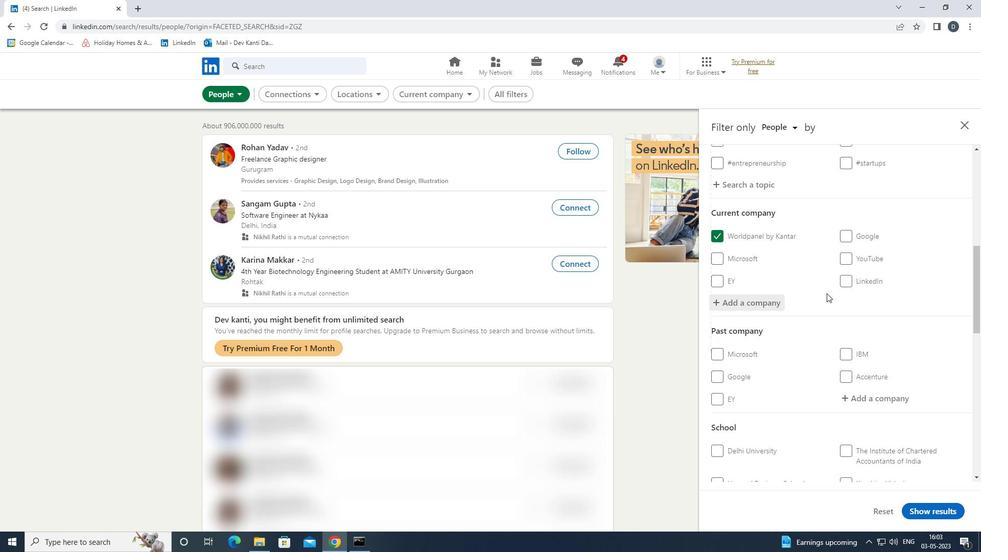 
Action: Mouse scrolled (803, 285) with delta (0, 0)
Screenshot: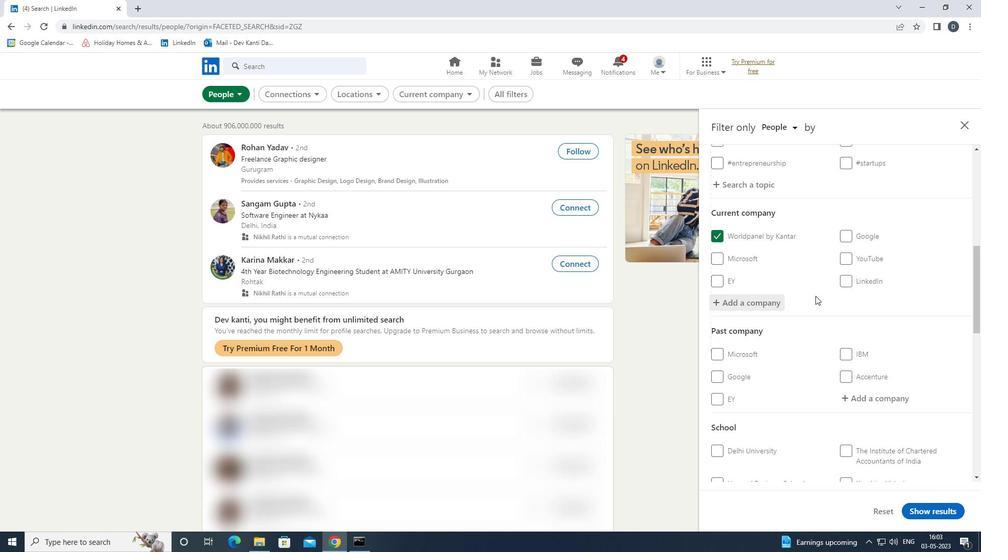
Action: Mouse scrolled (803, 285) with delta (0, 0)
Screenshot: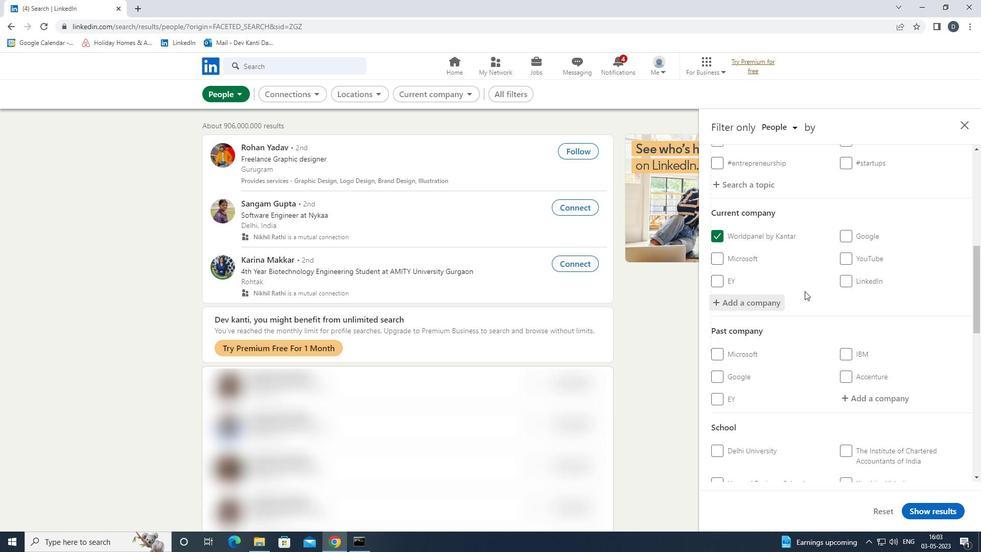 
Action: Mouse scrolled (803, 285) with delta (0, 0)
Screenshot: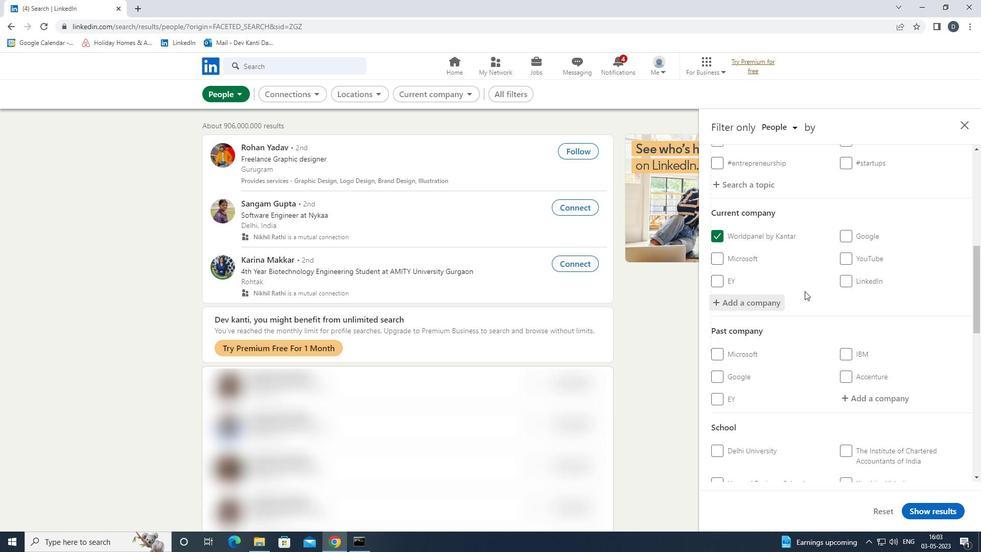 
Action: Mouse moved to (811, 283)
Screenshot: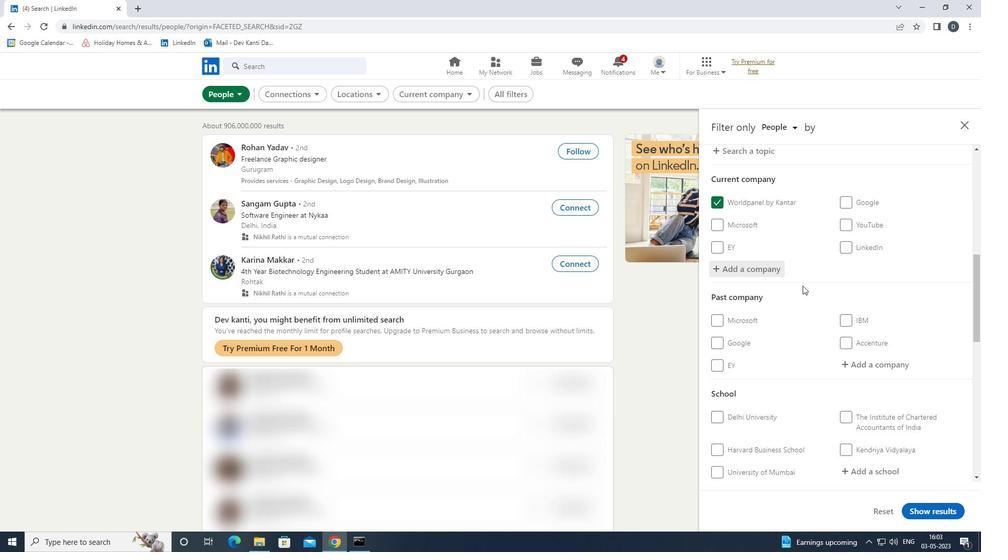
Action: Mouse scrolled (811, 282) with delta (0, 0)
Screenshot: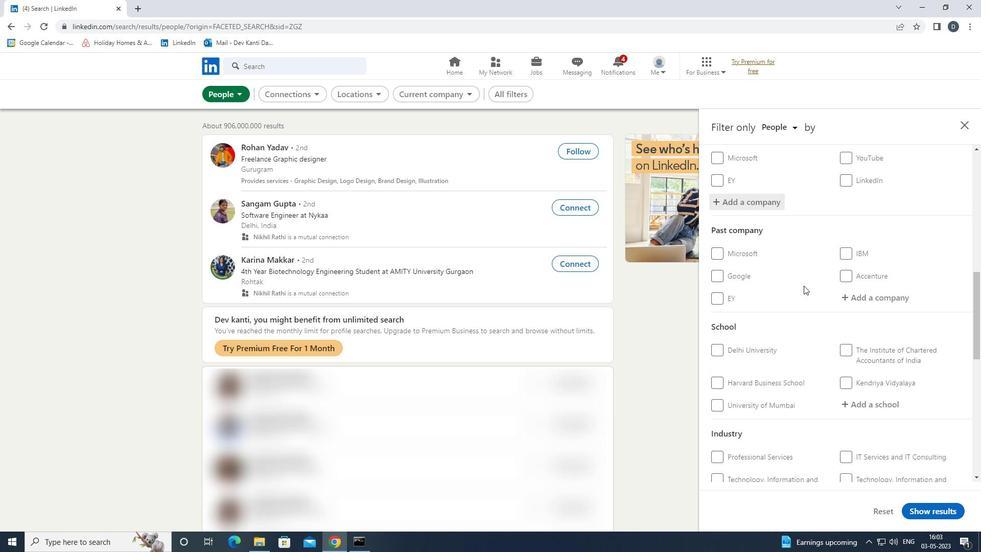 
Action: Mouse moved to (859, 297)
Screenshot: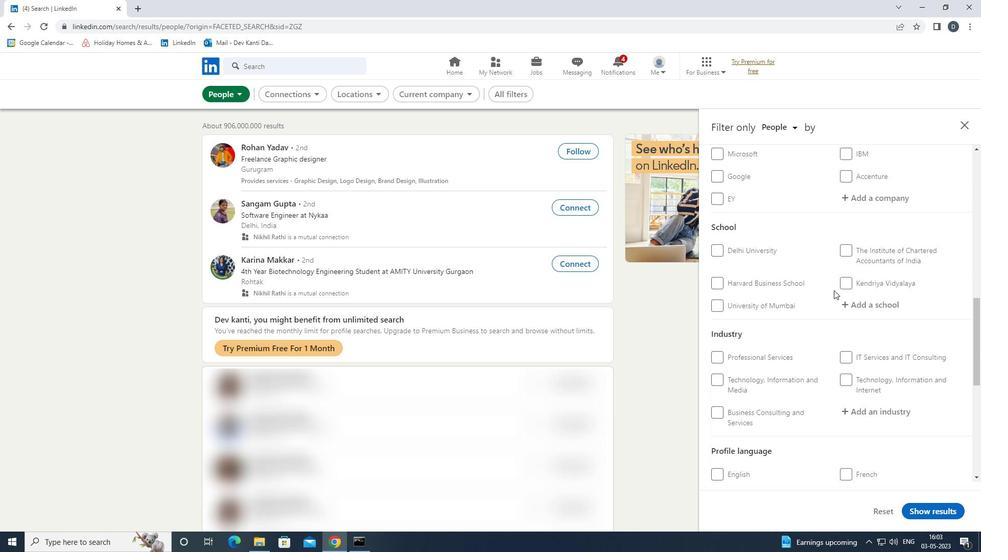 
Action: Mouse pressed left at (859, 297)
Screenshot: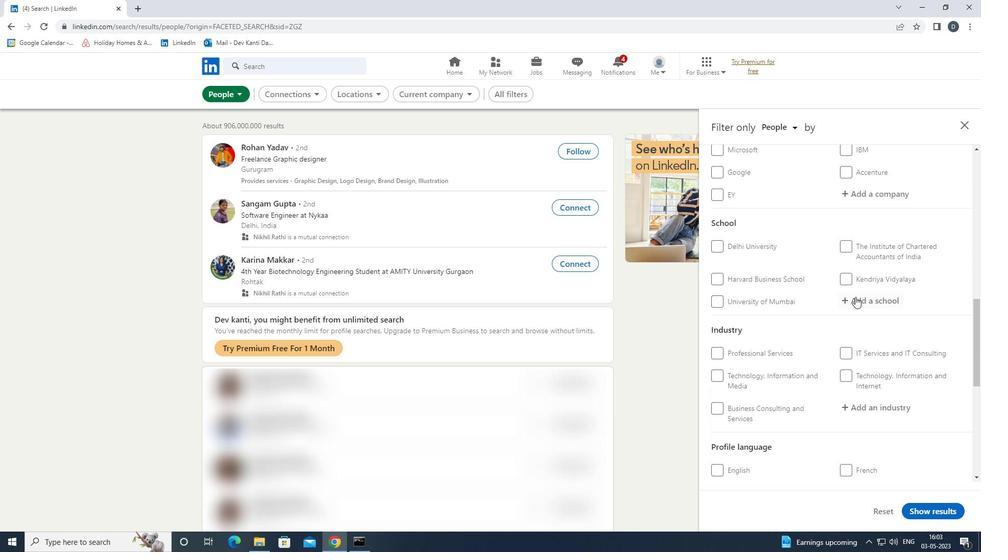 
Action: Key pressed <Key.shift><Key.shift><Key.shift><Key.shift><Key.shift><Key.shift><Key.shift><Key.shift><Key.shift><Key.shift><Key.shift><Key.shift><Key.shift><Key.shift><Key.shift><Key.shift><Key.shift><Key.shift><Key.shift><Key.shift><Key.shift><Key.shift><Key.shift><Key.shift><Key.shift><Key.shift><Key.shift><Key.shift><Key.shift><Key.shift><Key.shift><Key.shift><Key.shift><Key.shift><Key.shift><Key.shift><Key.shift>NAGPUR<Key.space><Key.shift>UNIVERS<Key.down><Key.enter>
Screenshot: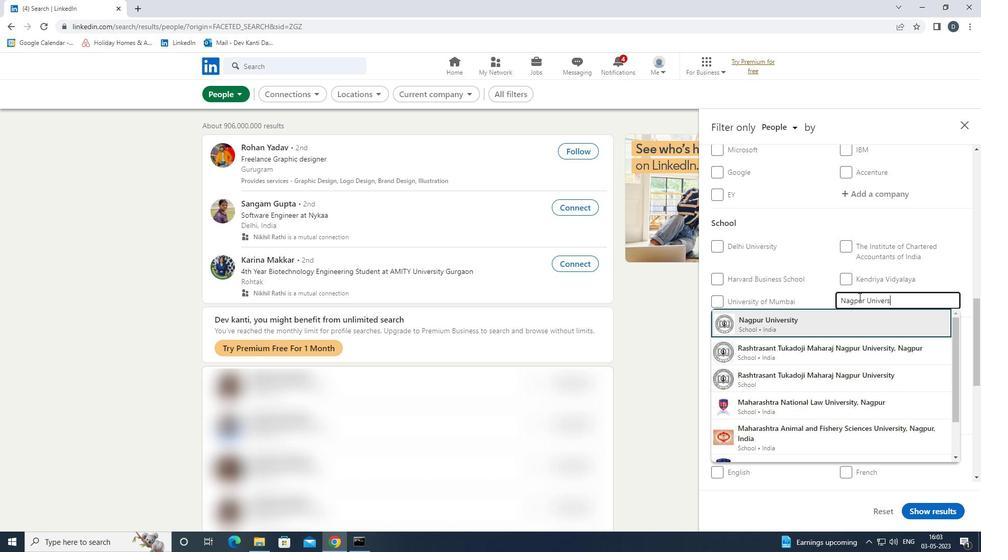 
Action: Mouse moved to (859, 297)
Screenshot: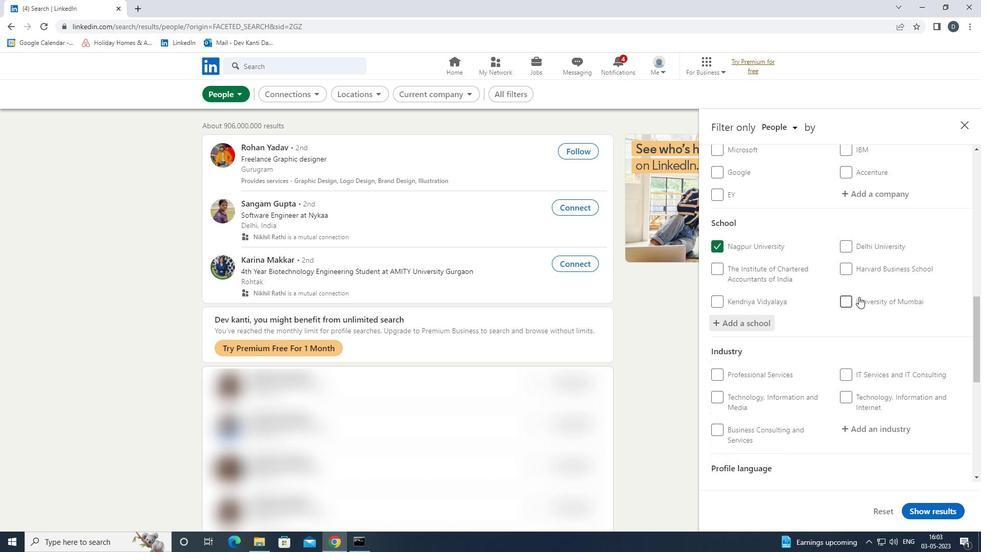 
Action: Mouse scrolled (859, 296) with delta (0, 0)
Screenshot: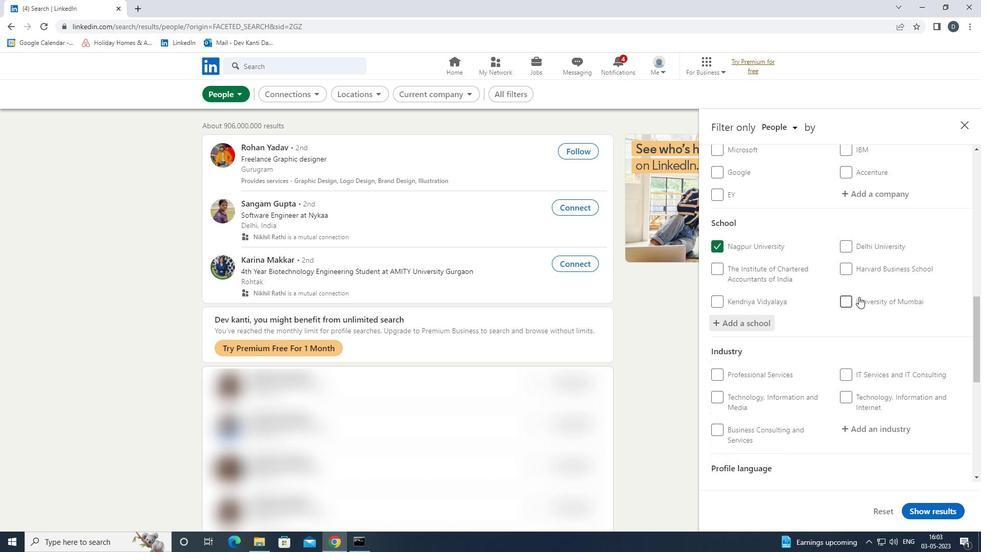 
Action: Mouse scrolled (859, 296) with delta (0, 0)
Screenshot: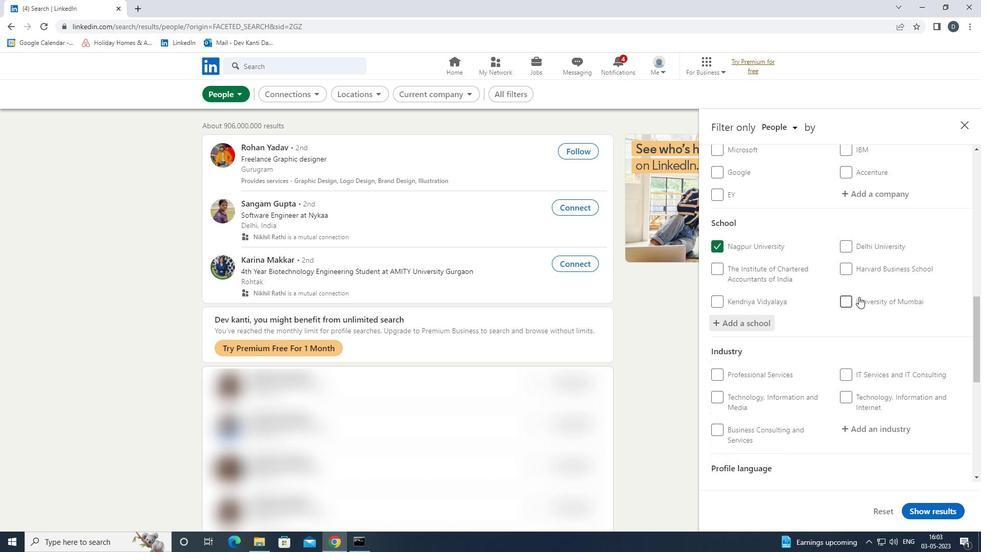 
Action: Mouse scrolled (859, 296) with delta (0, 0)
Screenshot: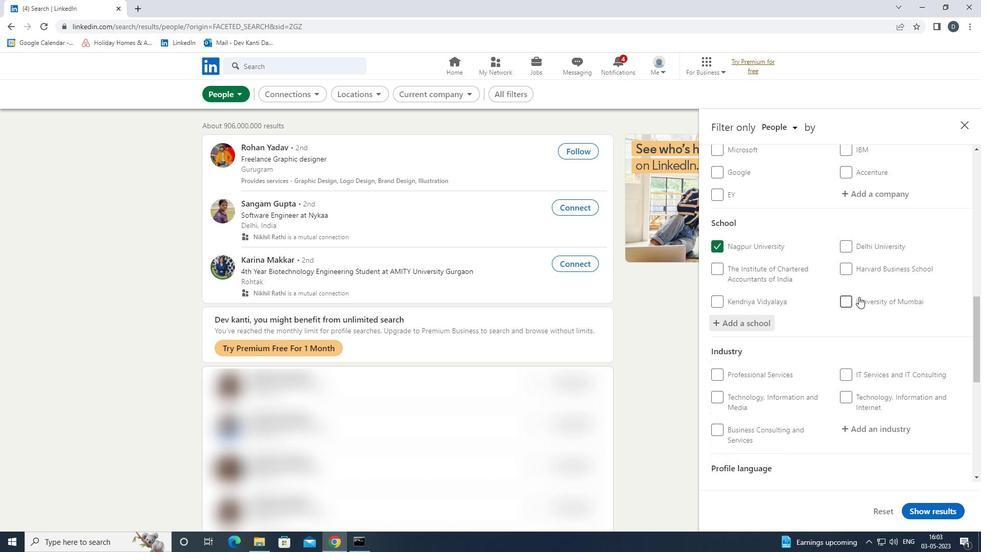 
Action: Mouse moved to (867, 274)
Screenshot: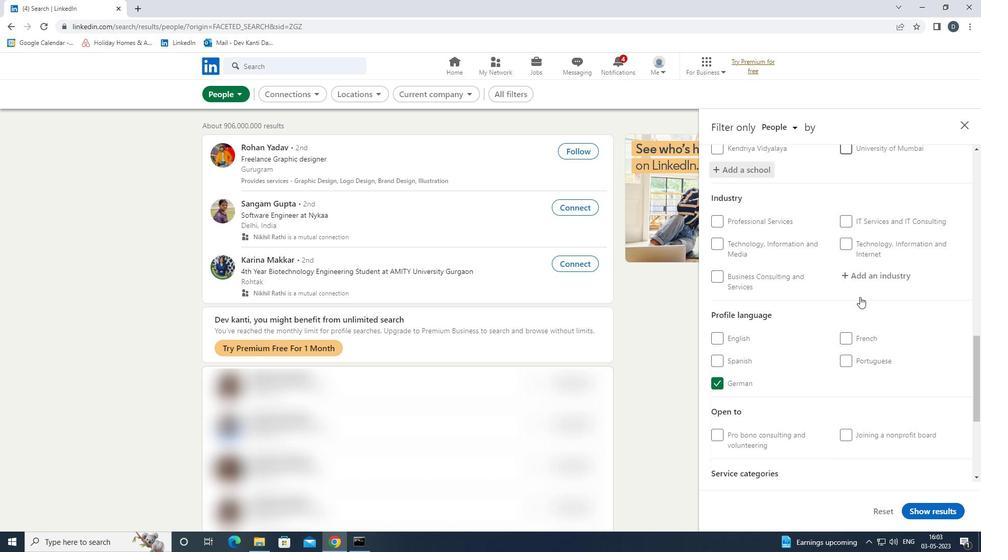 
Action: Mouse pressed left at (867, 274)
Screenshot: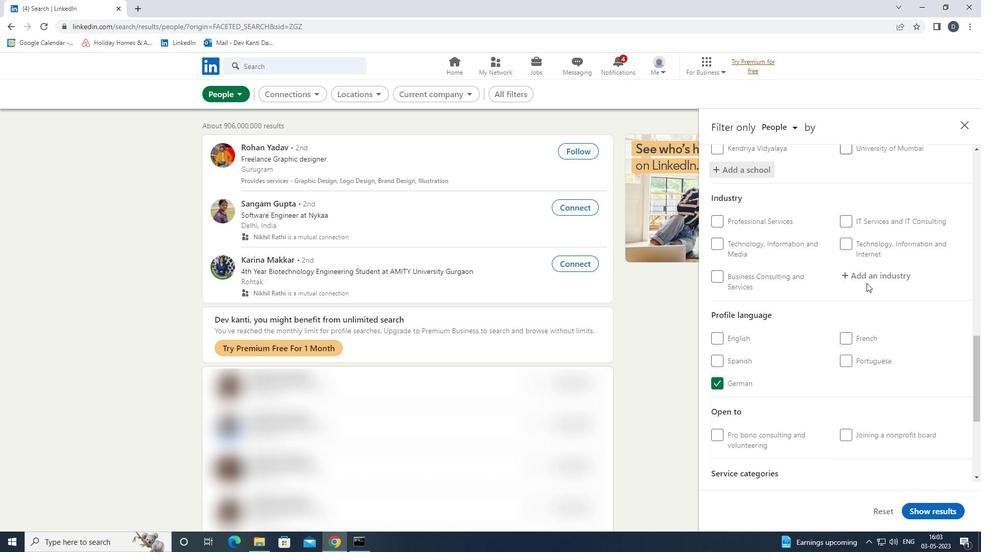 
Action: Mouse moved to (881, 294)
Screenshot: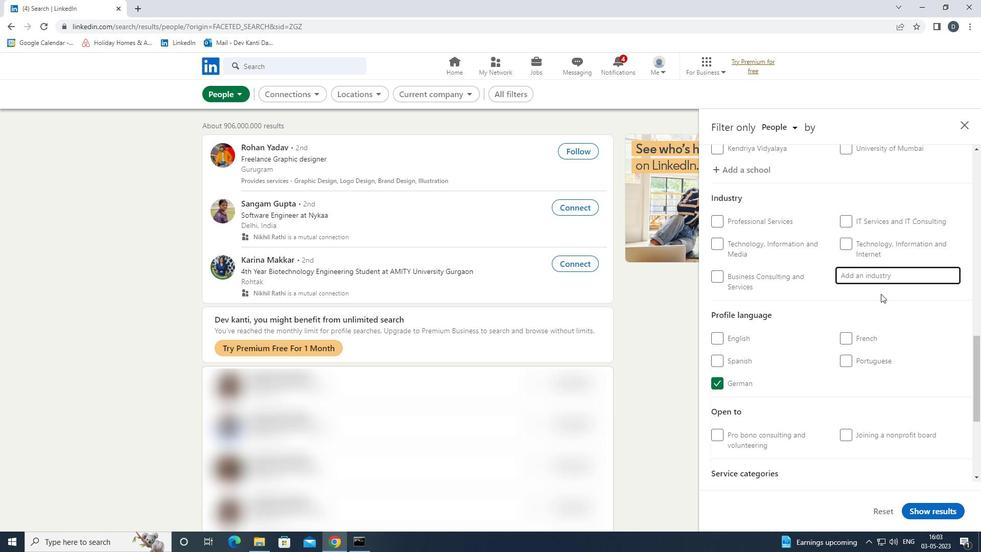 
Action: Key pressed <Key.shift>MARKETR<Key.space><Key.backspace><Key.backspace><Key.space><Key.down><Key.enter>
Screenshot: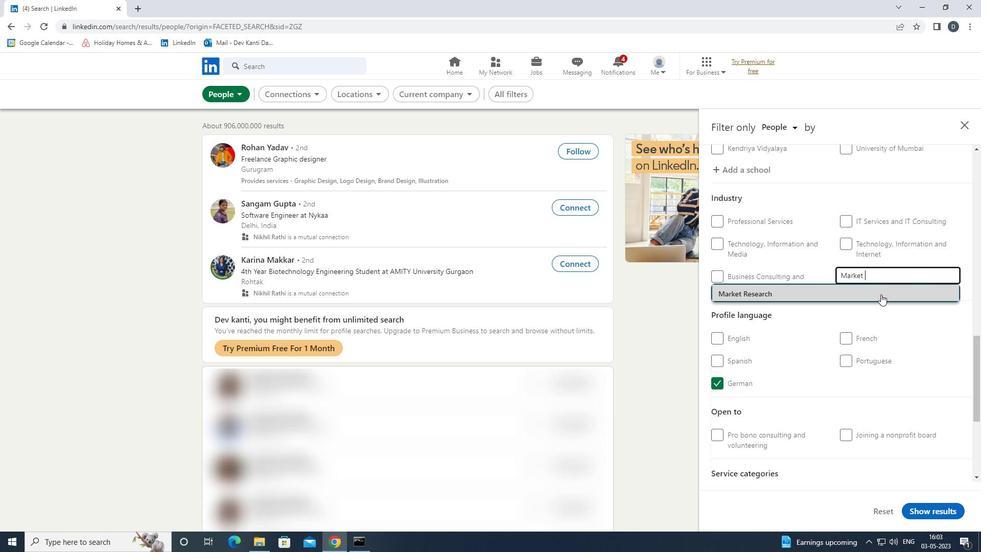 
Action: Mouse moved to (853, 367)
Screenshot: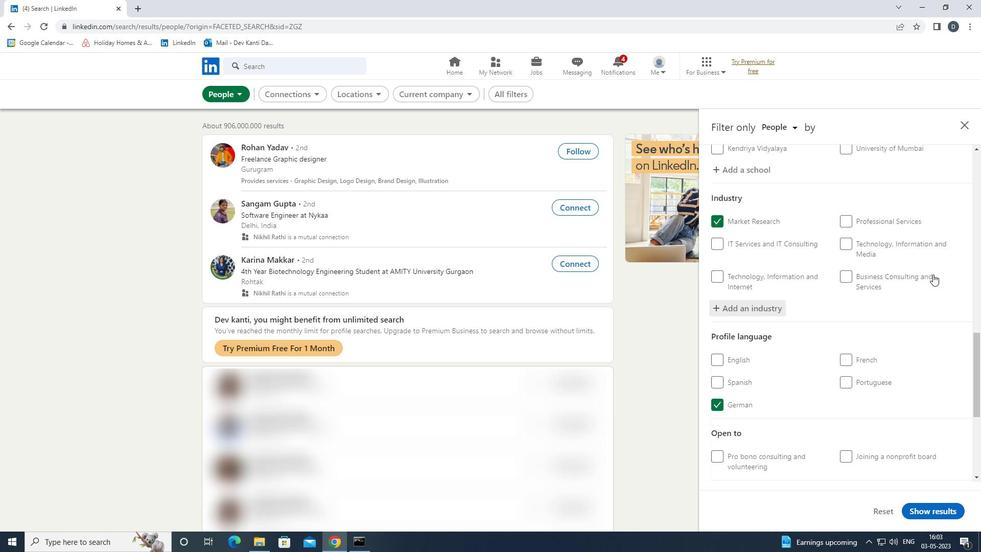 
Action: Mouse scrolled (853, 366) with delta (0, 0)
Screenshot: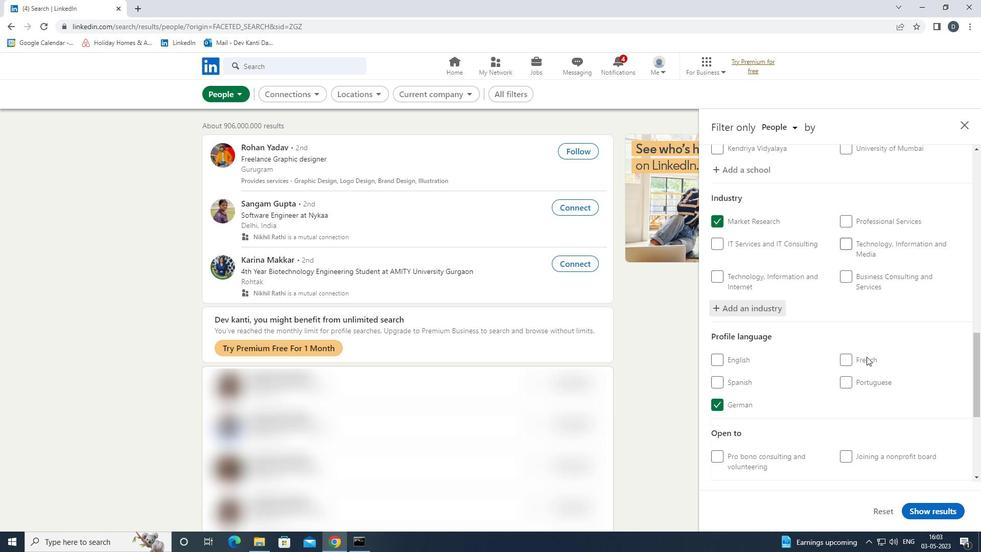 
Action: Mouse scrolled (853, 366) with delta (0, 0)
Screenshot: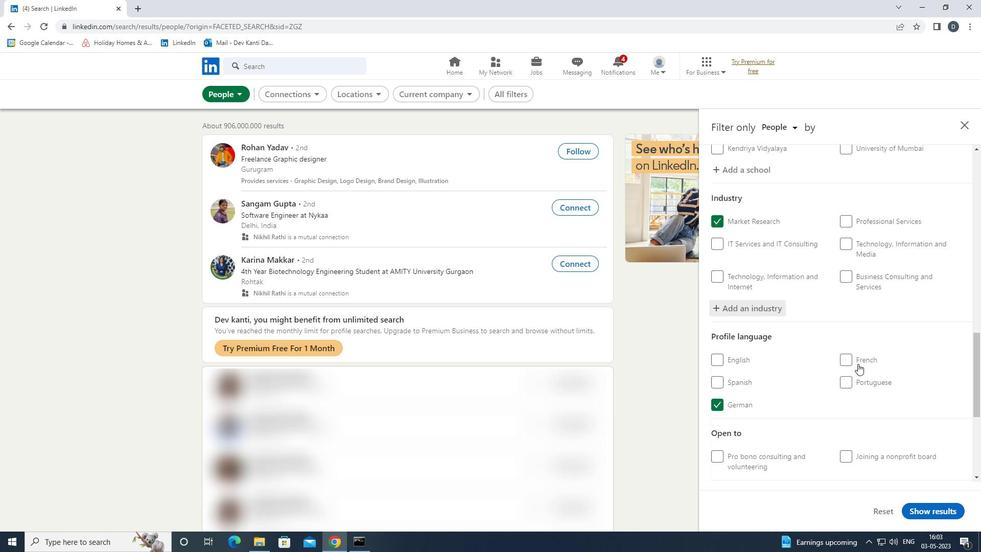 
Action: Mouse scrolled (853, 366) with delta (0, 0)
Screenshot: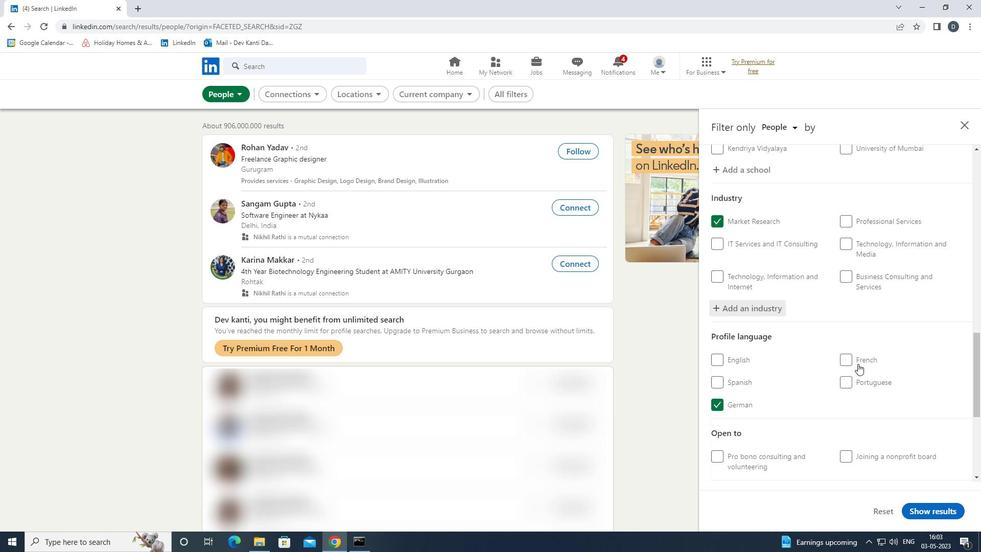 
Action: Mouse moved to (856, 333)
Screenshot: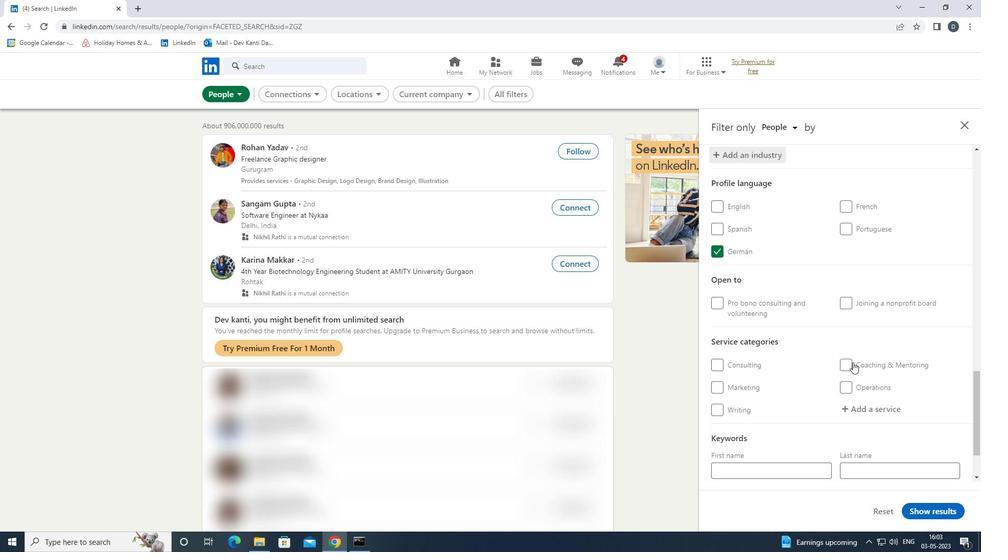 
Action: Mouse scrolled (856, 333) with delta (0, 0)
Screenshot: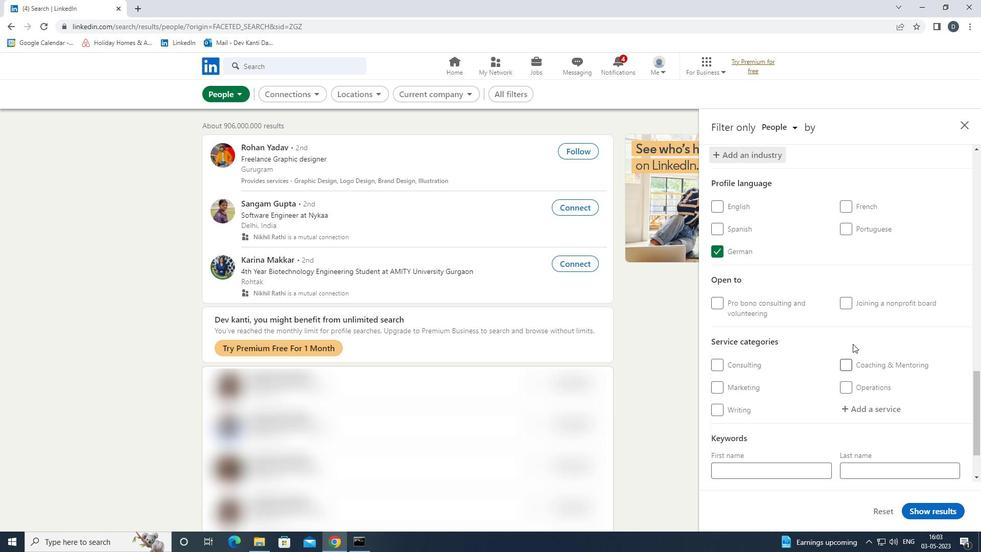 
Action: Mouse scrolled (856, 333) with delta (0, 0)
Screenshot: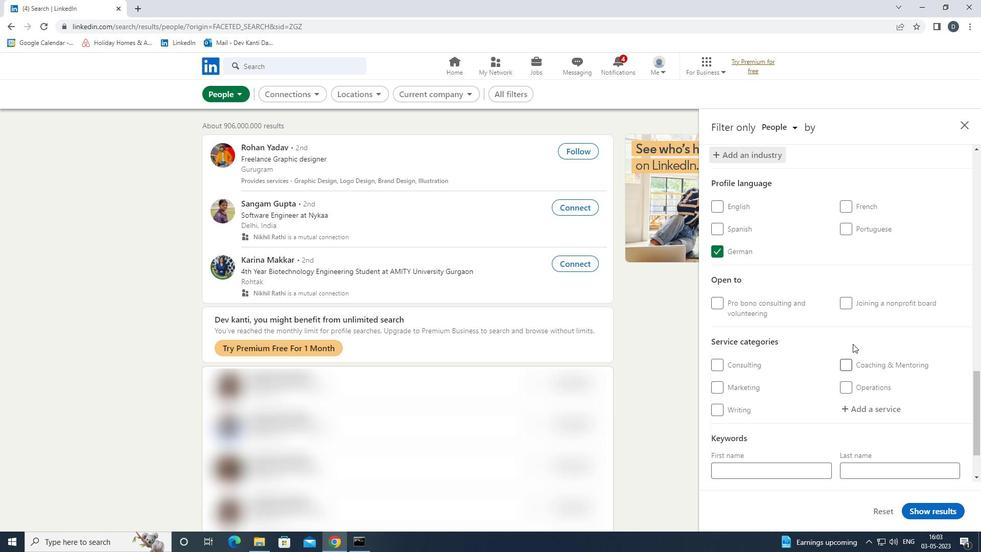 
Action: Mouse scrolled (856, 333) with delta (0, 0)
Screenshot: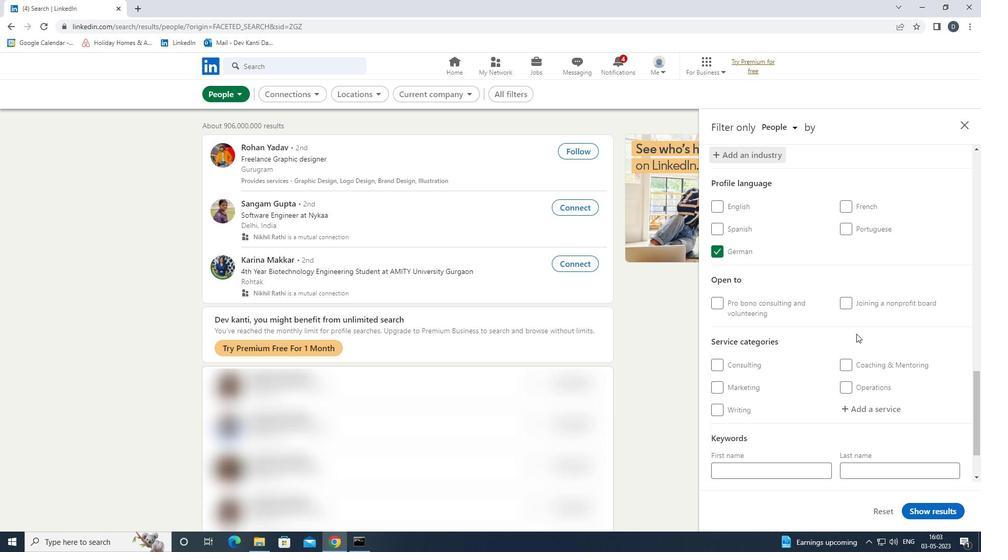 
Action: Mouse scrolled (856, 333) with delta (0, 0)
Screenshot: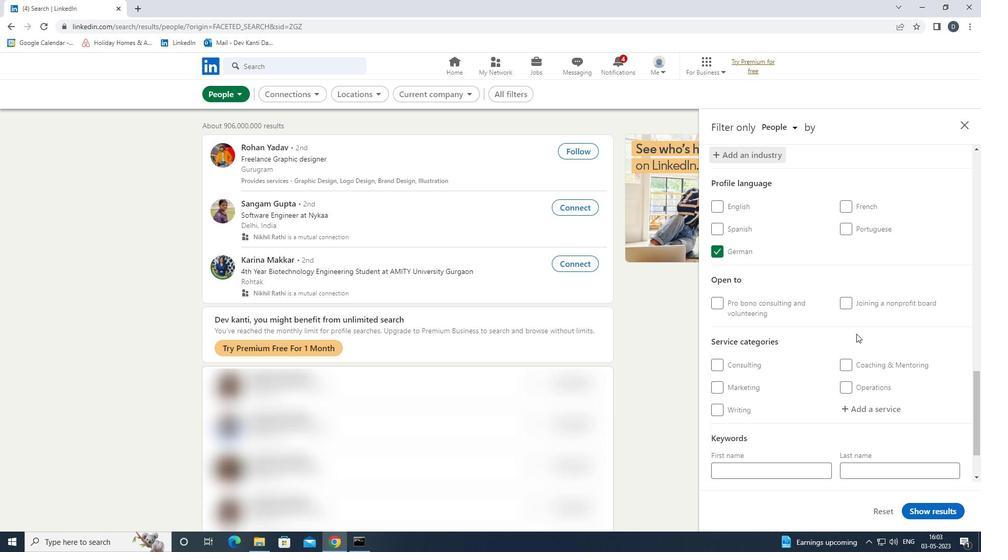 
Action: Mouse moved to (864, 339)
Screenshot: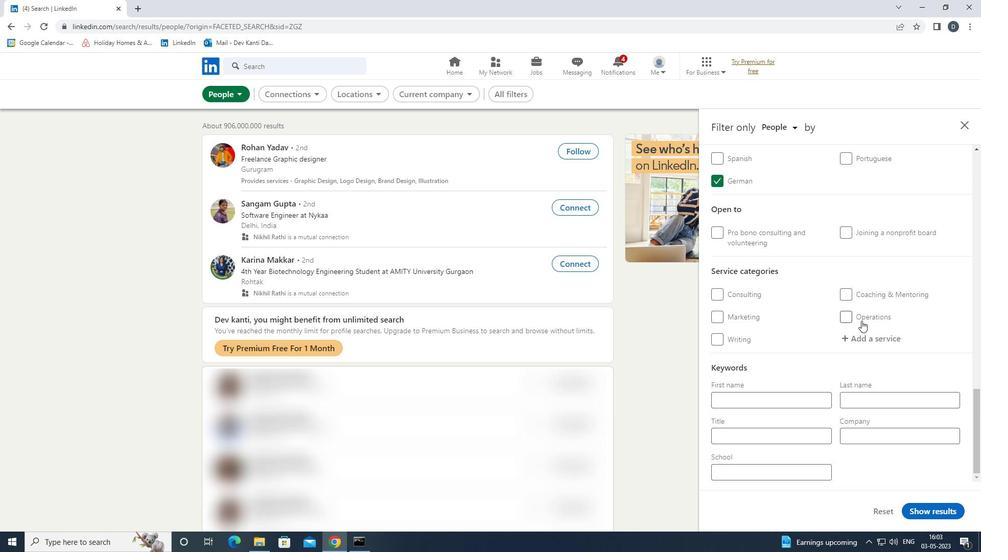 
Action: Mouse pressed left at (864, 339)
Screenshot: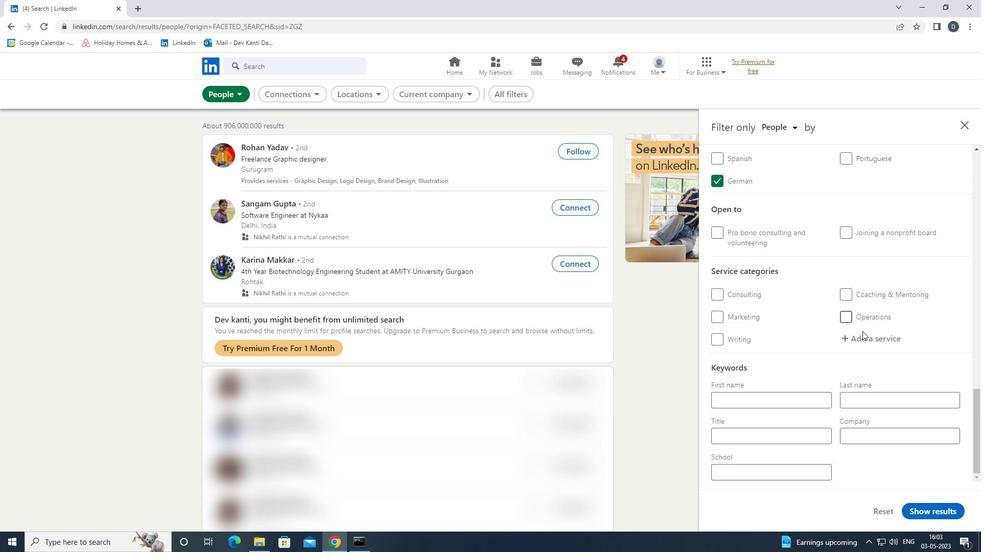 
Action: Key pressed <Key.shift>RESUME<Key.space><Key.shift><Key.shift><Key.shift>WRITING<Key.down><Key.enter>
Screenshot: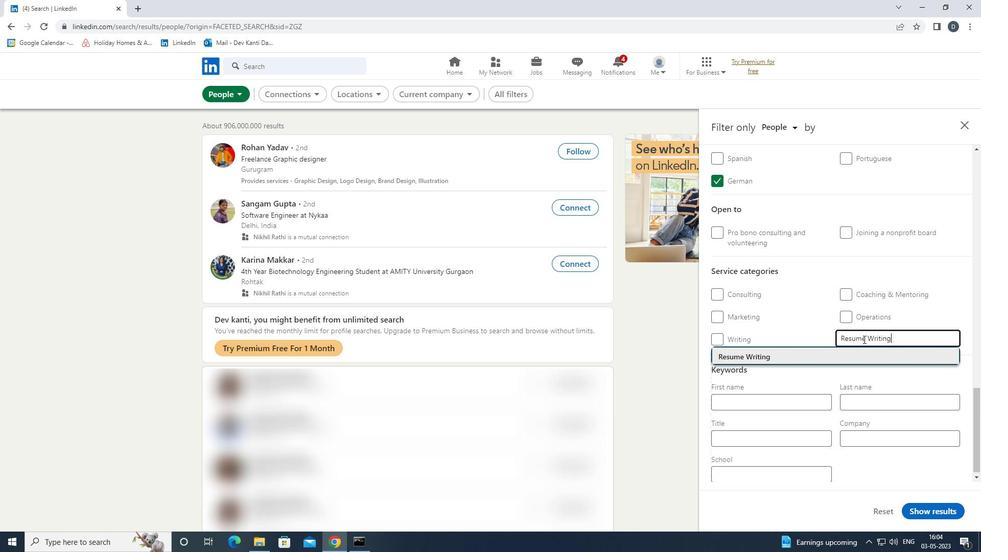 
Action: Mouse moved to (862, 340)
Screenshot: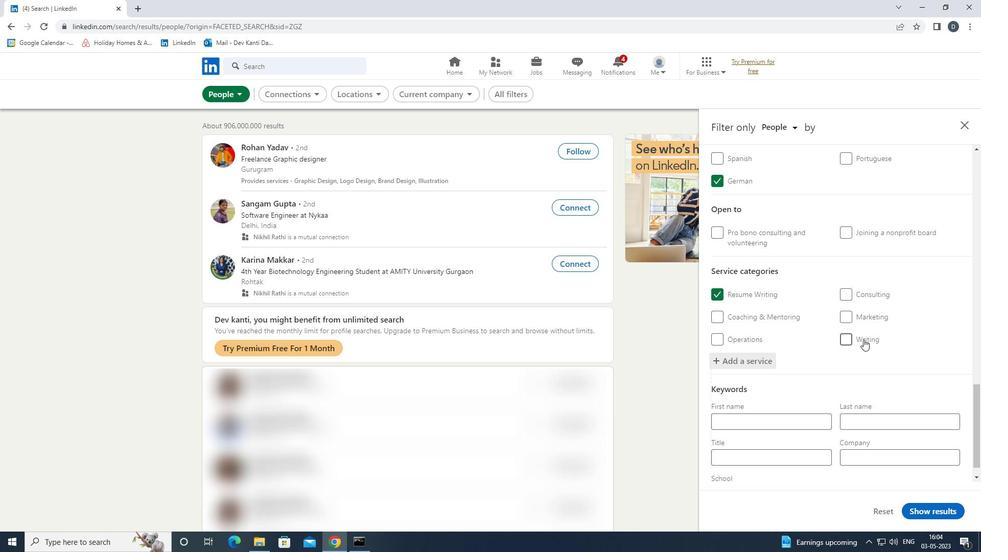 
Action: Mouse scrolled (862, 340) with delta (0, 0)
Screenshot: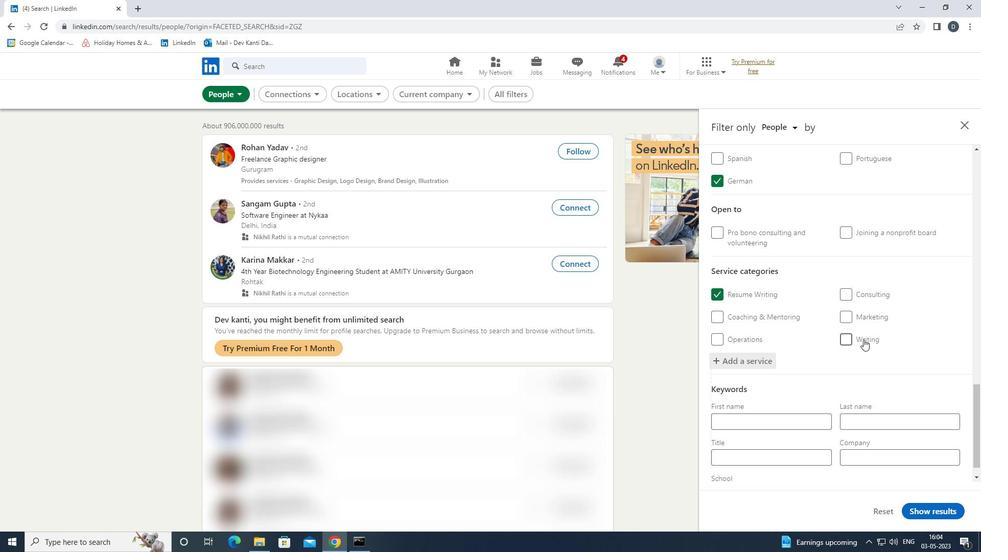 
Action: Mouse moved to (862, 342)
Screenshot: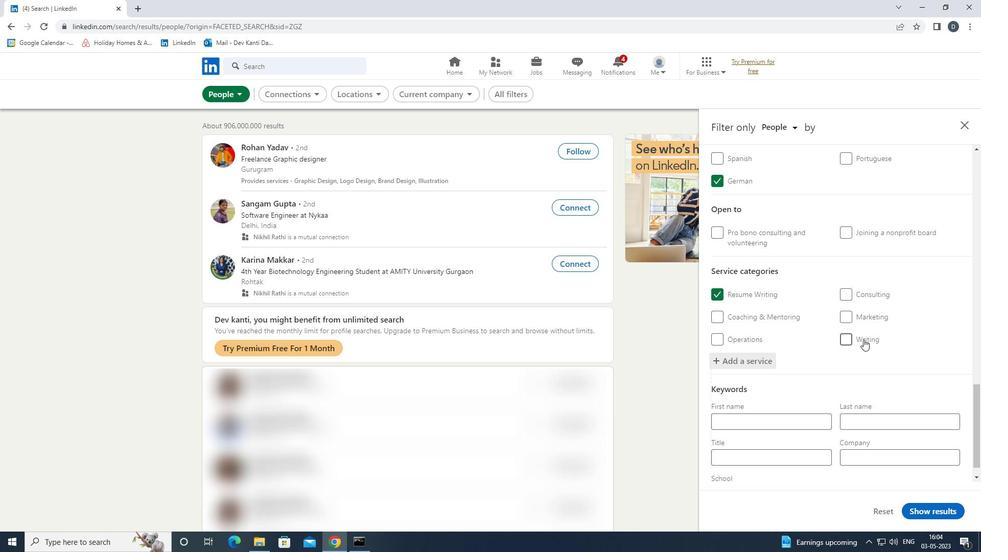 
Action: Mouse scrolled (862, 342) with delta (0, 0)
Screenshot: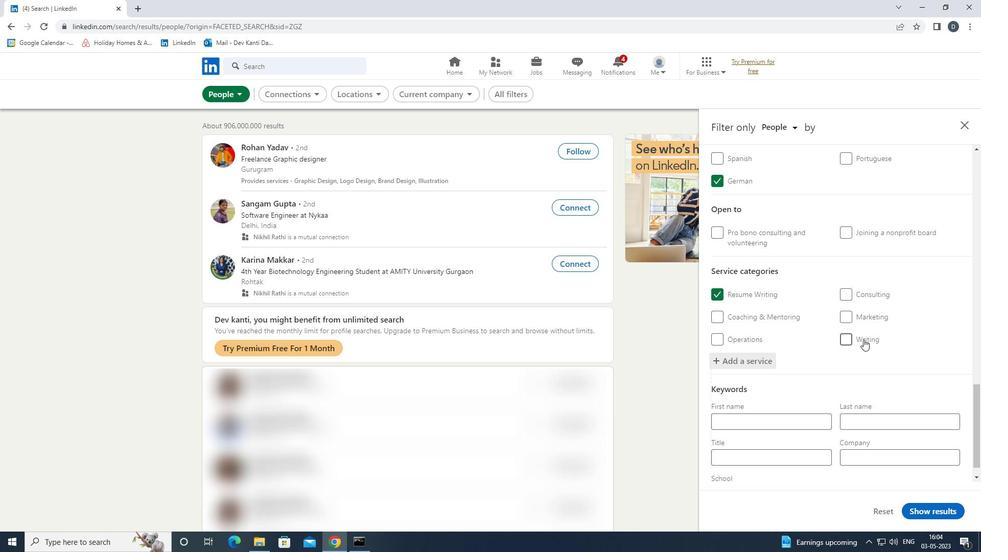 
Action: Mouse moved to (862, 343)
Screenshot: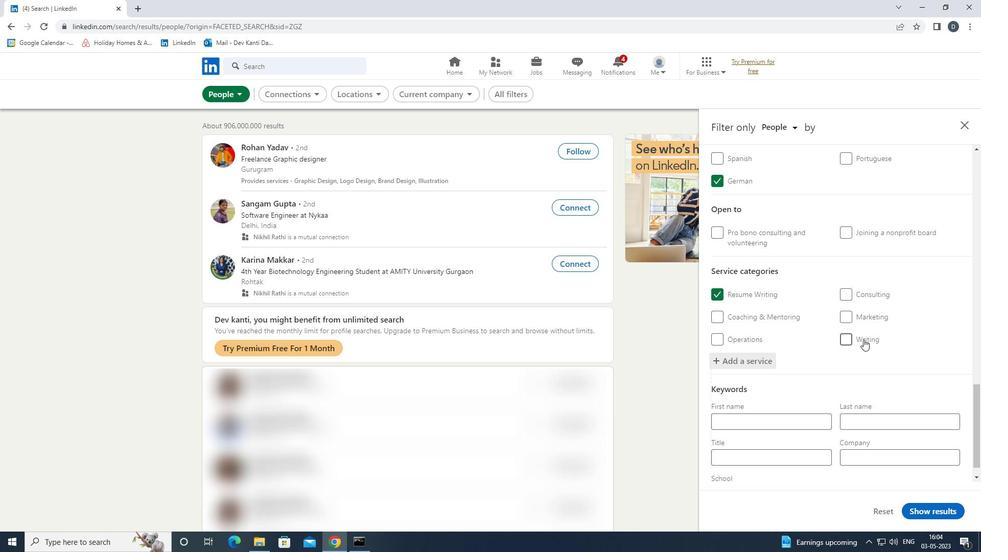 
Action: Mouse scrolled (862, 342) with delta (0, 0)
Screenshot: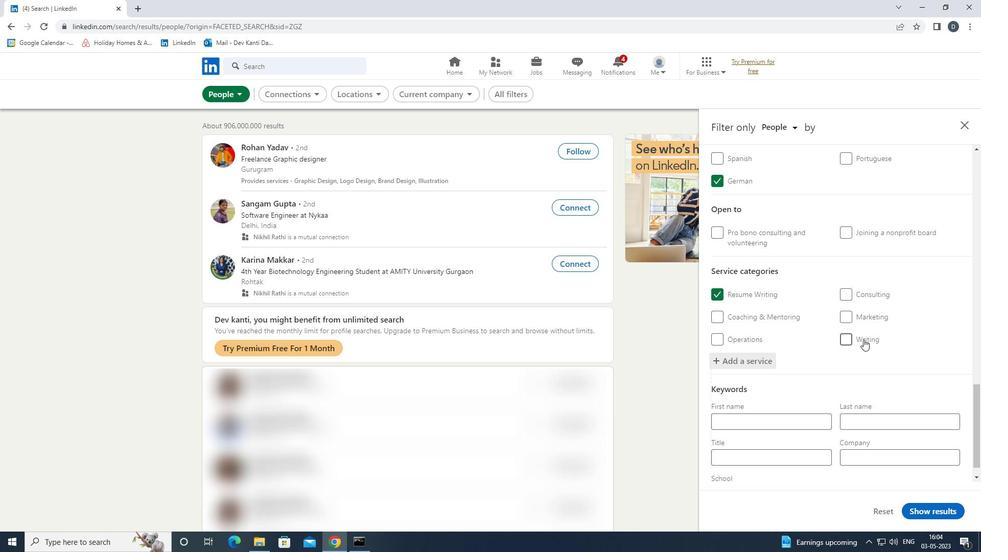
Action: Mouse moved to (862, 343)
Screenshot: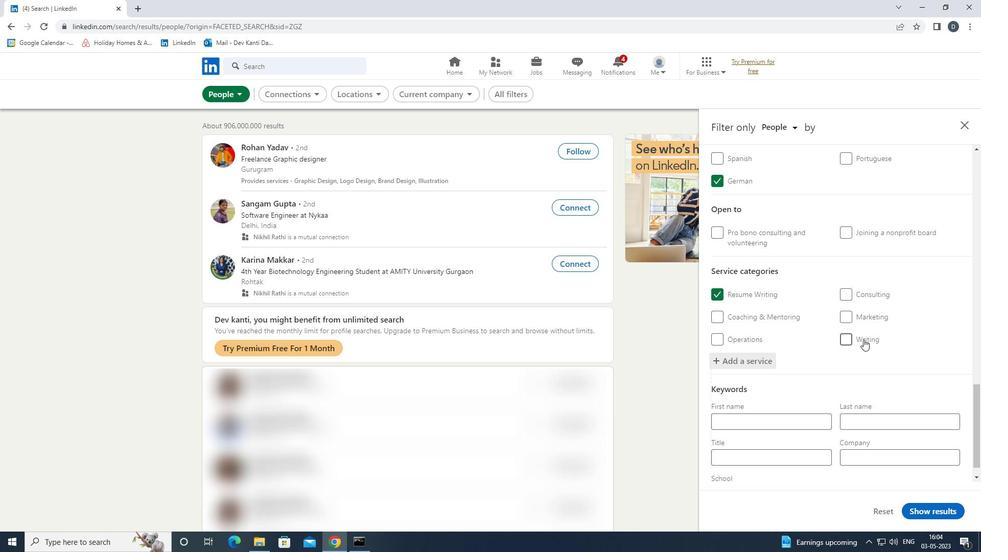 
Action: Mouse scrolled (862, 343) with delta (0, 0)
Screenshot: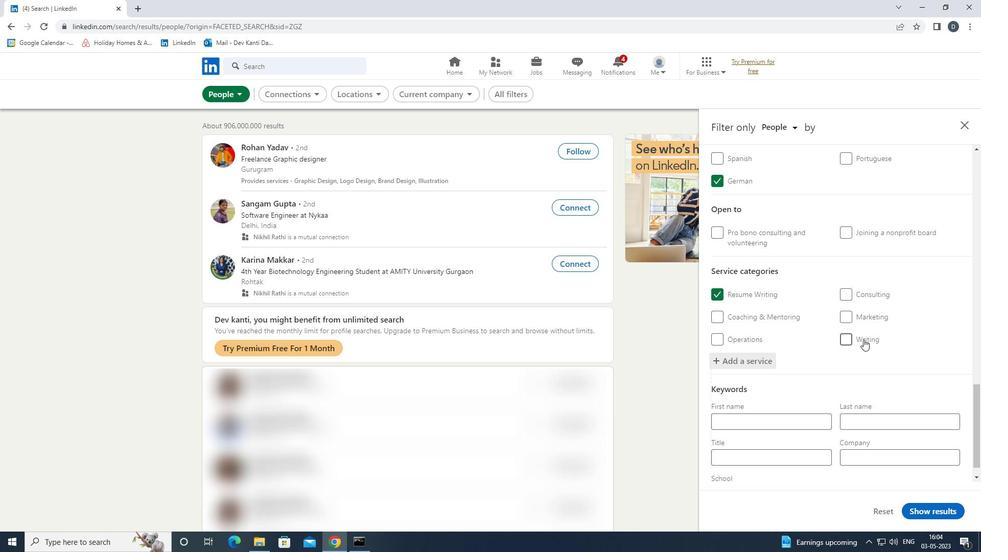 
Action: Mouse moved to (789, 427)
Screenshot: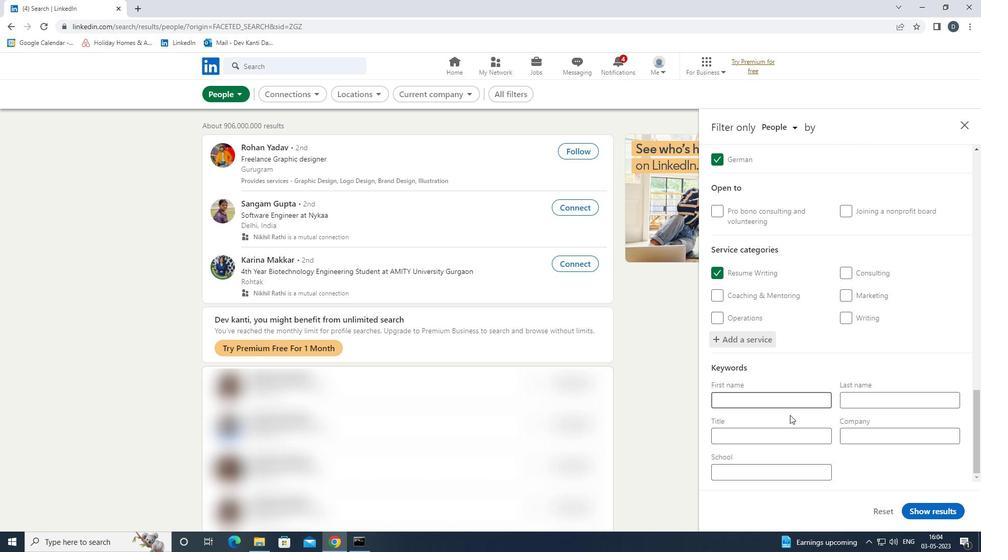 
Action: Mouse pressed left at (789, 427)
Screenshot: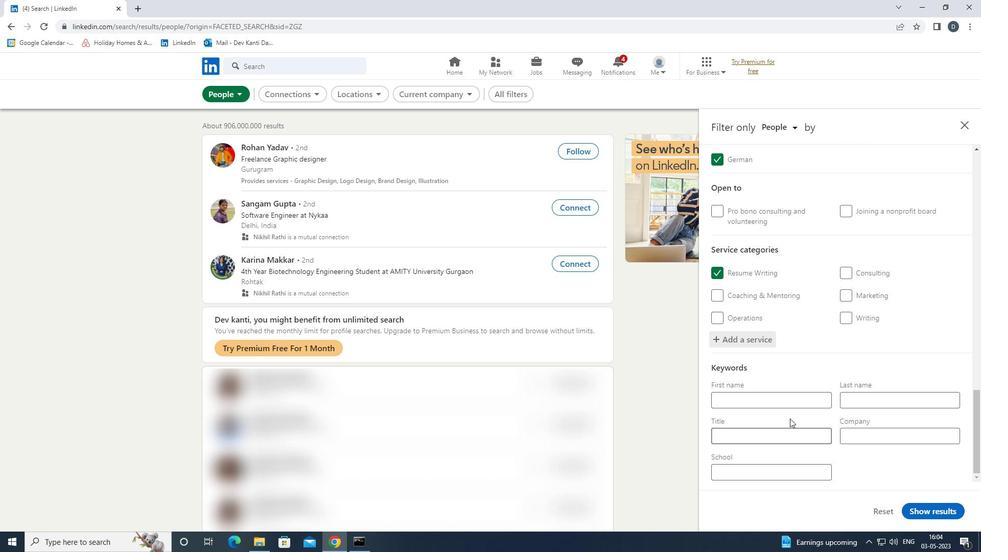
Action: Mouse moved to (789, 428)
Screenshot: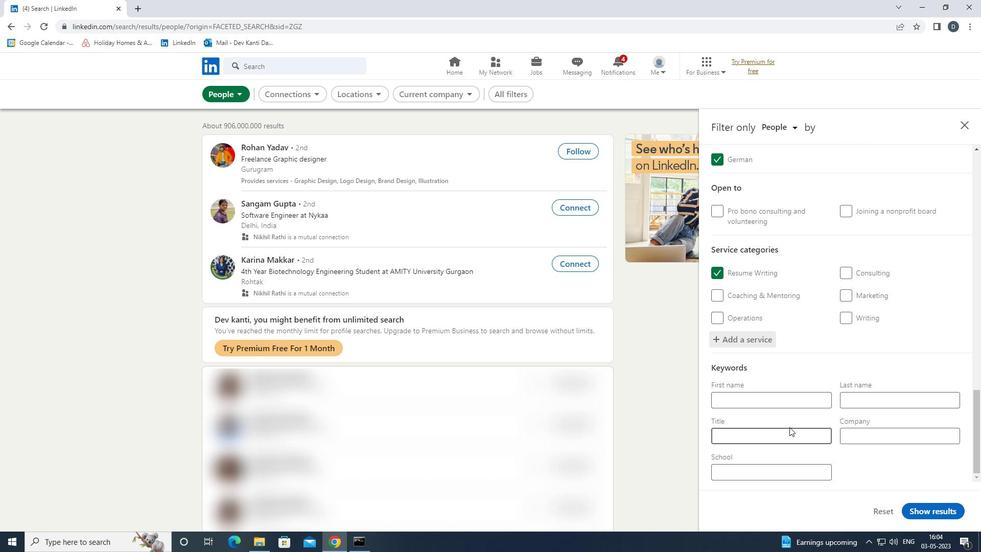 
Action: Key pressed <Key.shift><Key.shift><Key.shift><Key.shift><Key.shift>MOVER
Screenshot: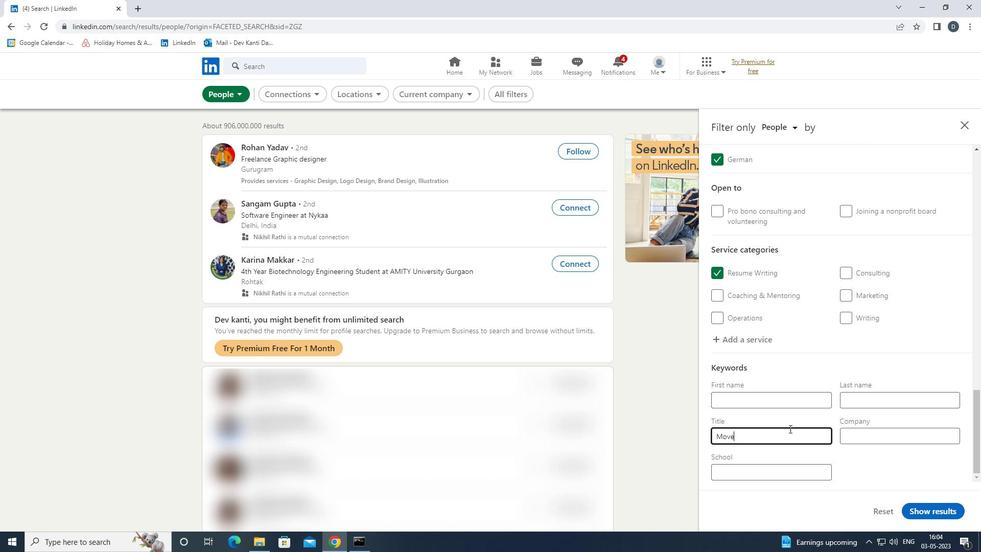 
Action: Mouse moved to (939, 513)
Screenshot: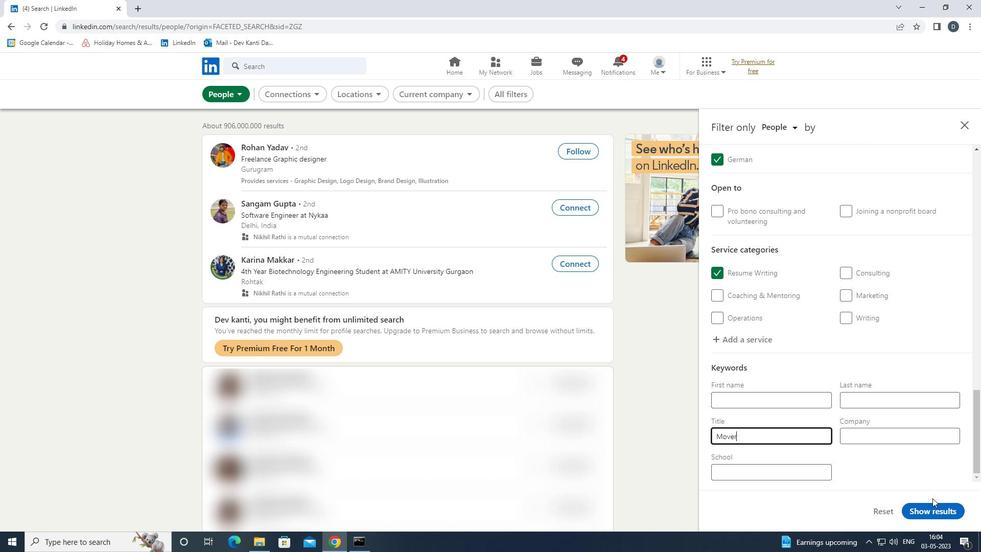 
Action: Mouse pressed left at (939, 513)
Screenshot: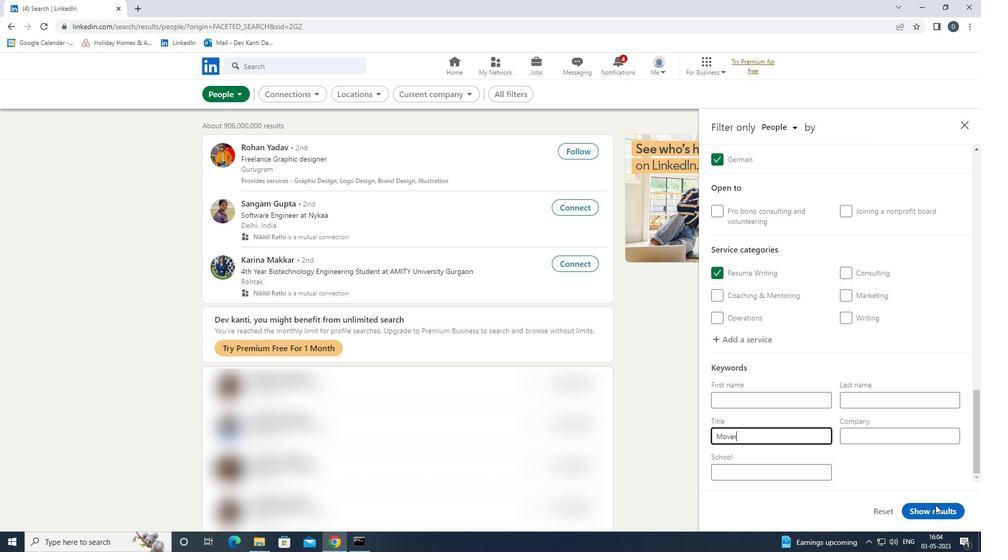 
Action: Mouse moved to (299, 128)
Screenshot: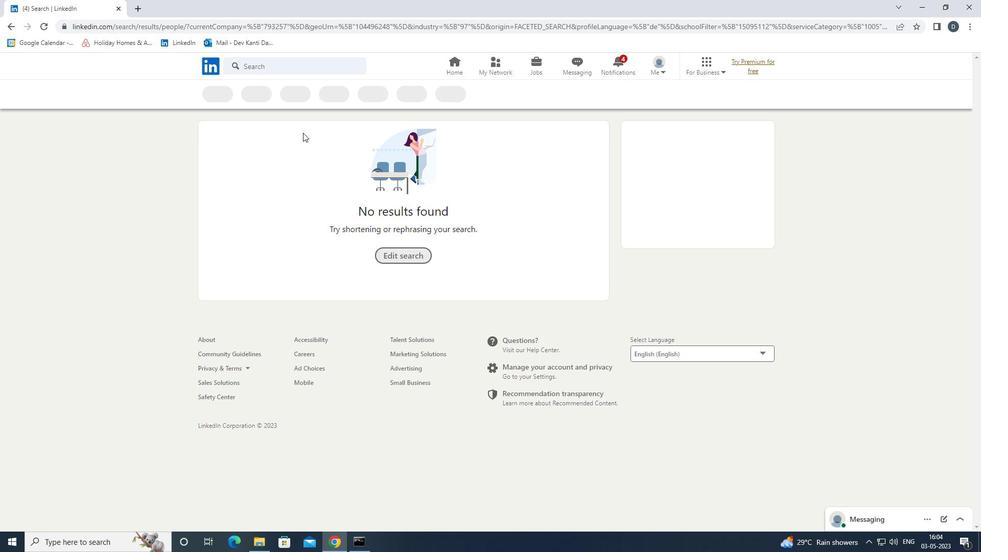 
